 Task: Research Airbnb accommodation in Patzún, Guatemala from 6th December, 2023 to 10th December, 2023 for 6 adults, 2 children. Place can be entire room or shared room with 6 bedrooms having 6 beds and 6 bathrooms. Property type can be house. Amenities needed are: wifi, TV, free parkinig on premises, gym, breakfast.
Action: Mouse moved to (492, 60)
Screenshot: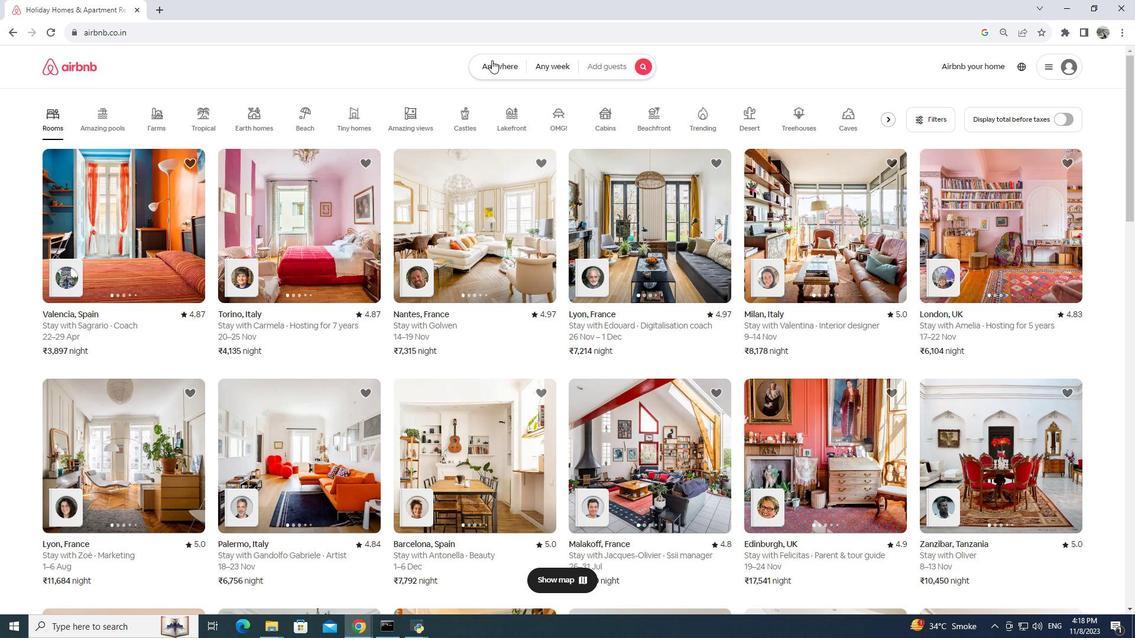 
Action: Mouse pressed left at (492, 60)
Screenshot: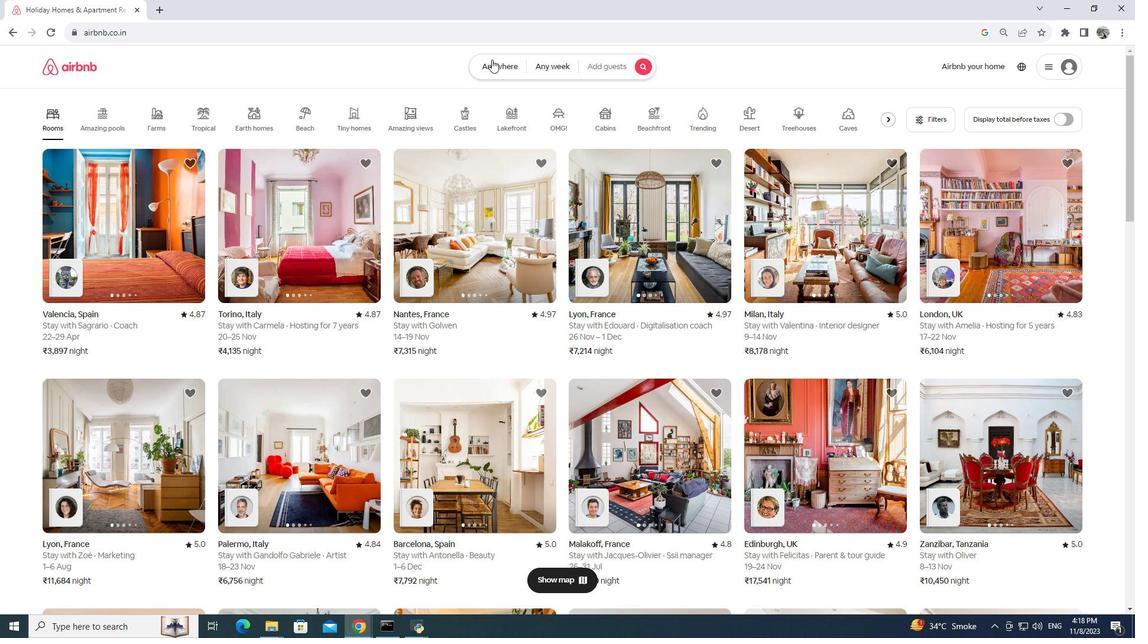 
Action: Mouse moved to (414, 109)
Screenshot: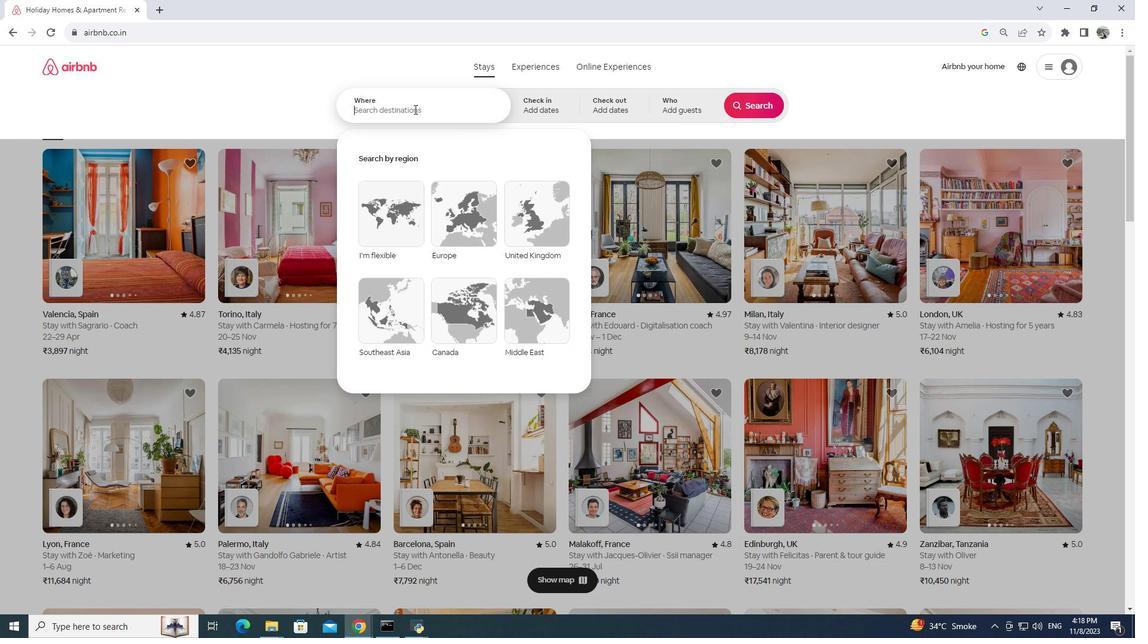 
Action: Mouse pressed left at (414, 109)
Screenshot: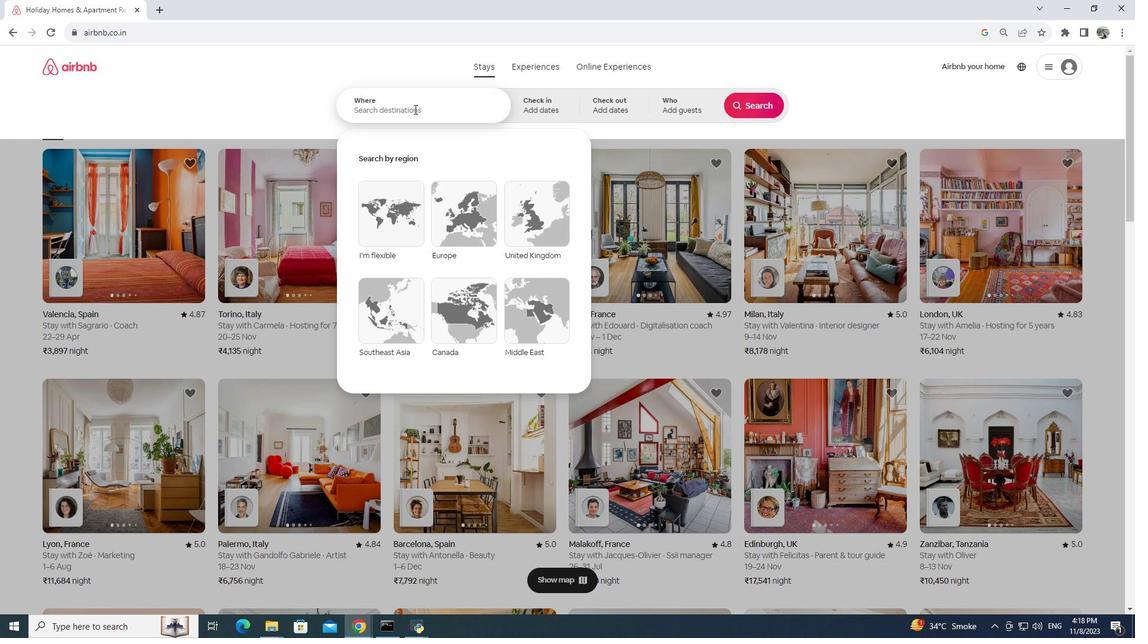 
Action: Key pressed patzun,<Key.space>guatemala
Screenshot: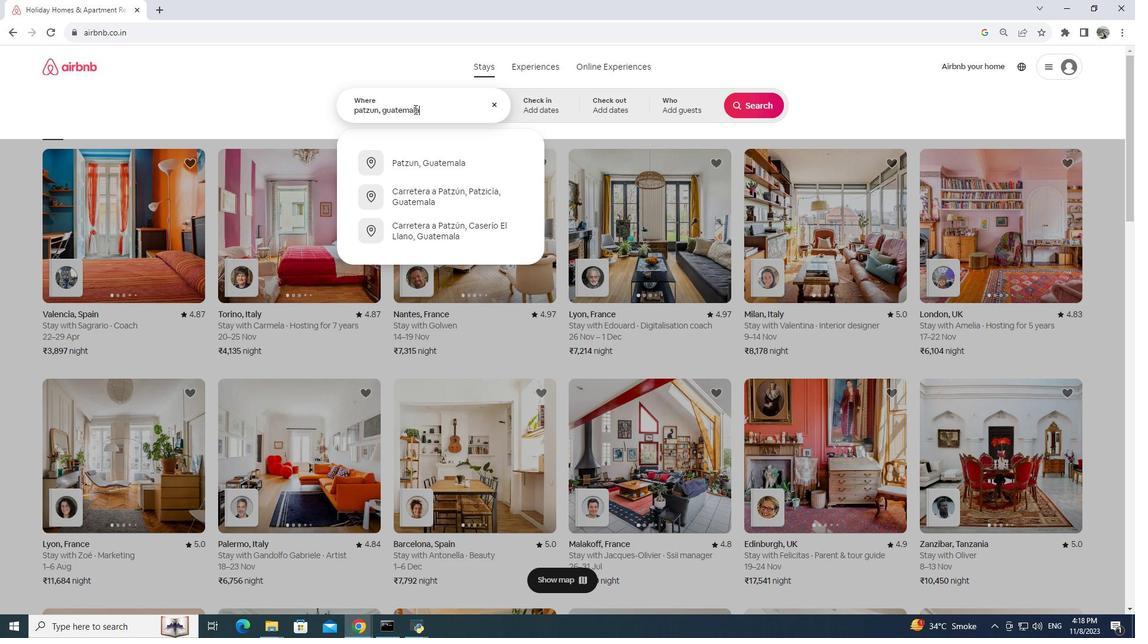 
Action: Mouse moved to (546, 107)
Screenshot: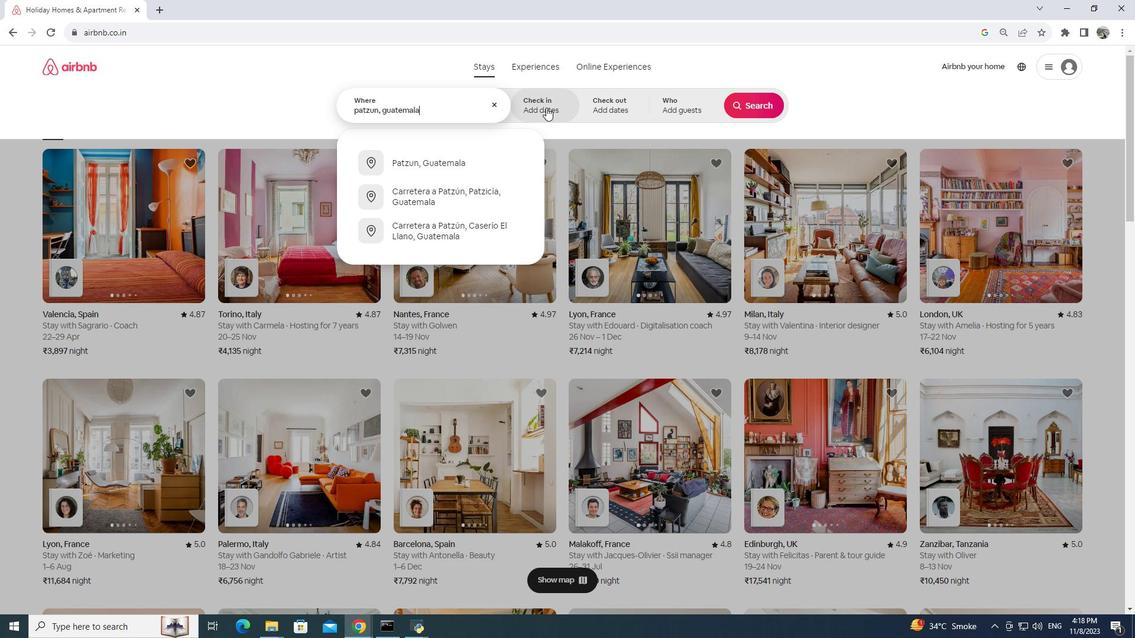 
Action: Mouse pressed left at (546, 107)
Screenshot: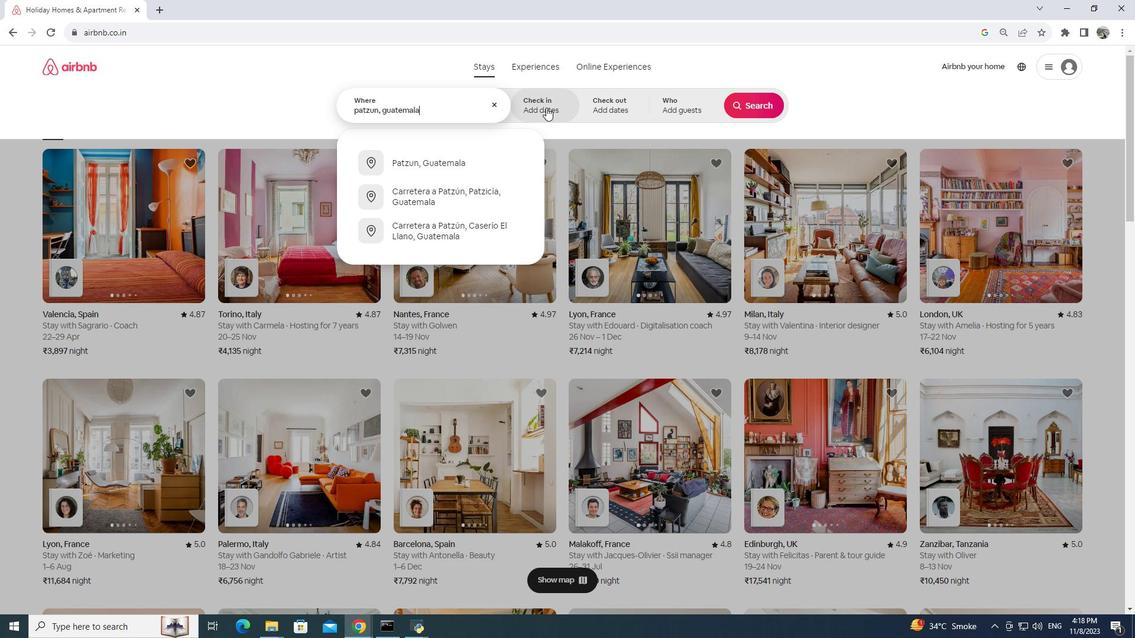
Action: Mouse moved to (661, 264)
Screenshot: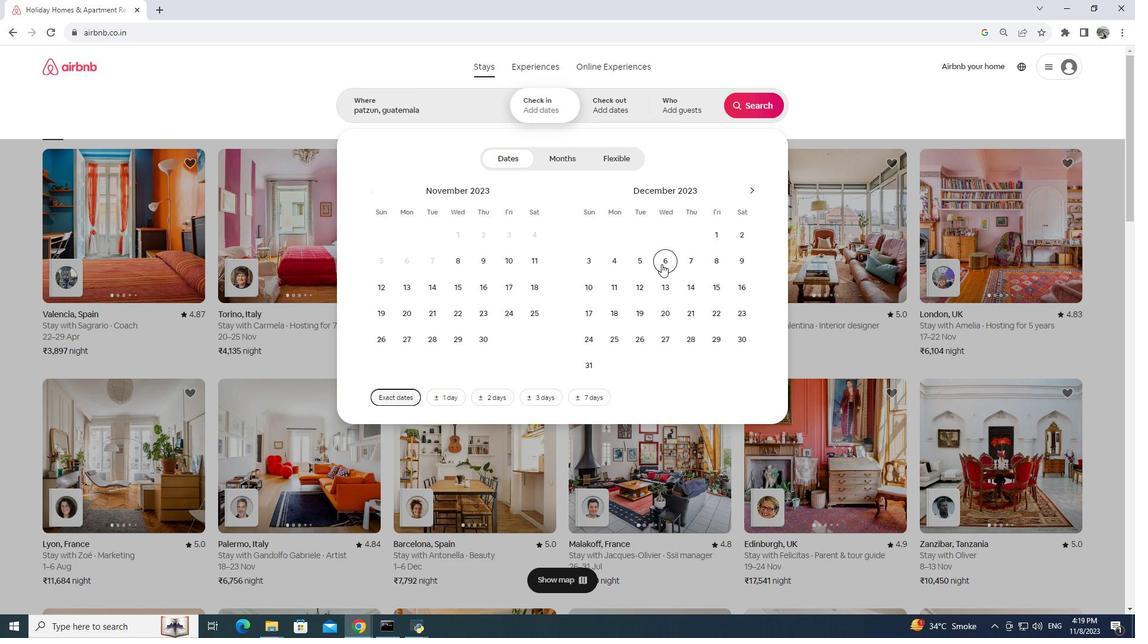 
Action: Mouse pressed left at (661, 264)
Screenshot: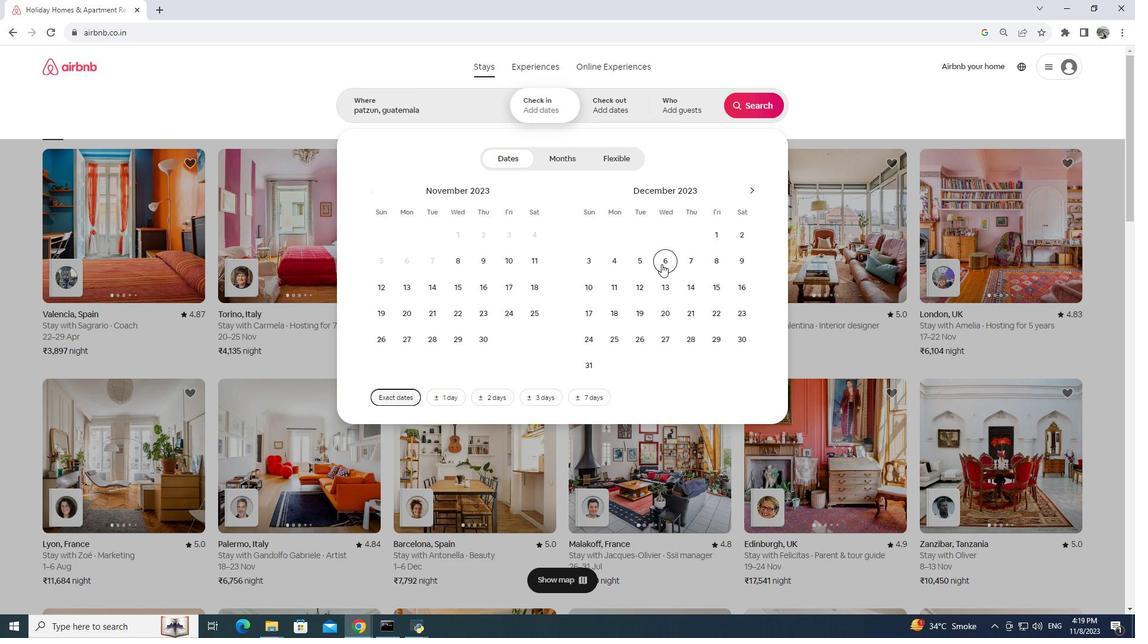 
Action: Mouse moved to (588, 291)
Screenshot: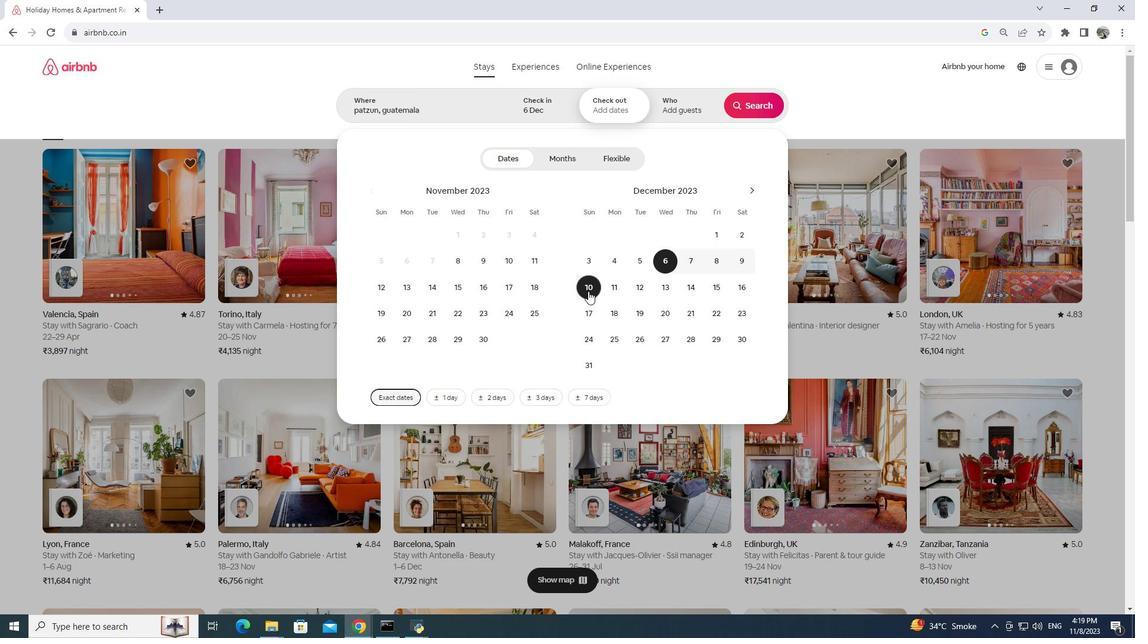 
Action: Mouse pressed left at (588, 291)
Screenshot: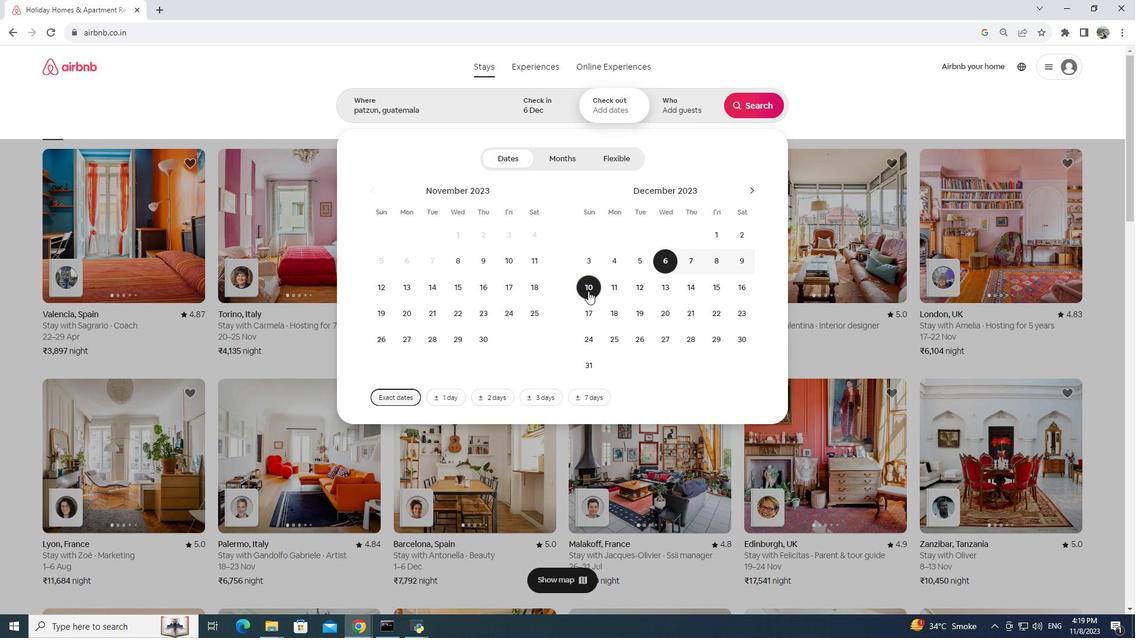 
Action: Mouse moved to (679, 97)
Screenshot: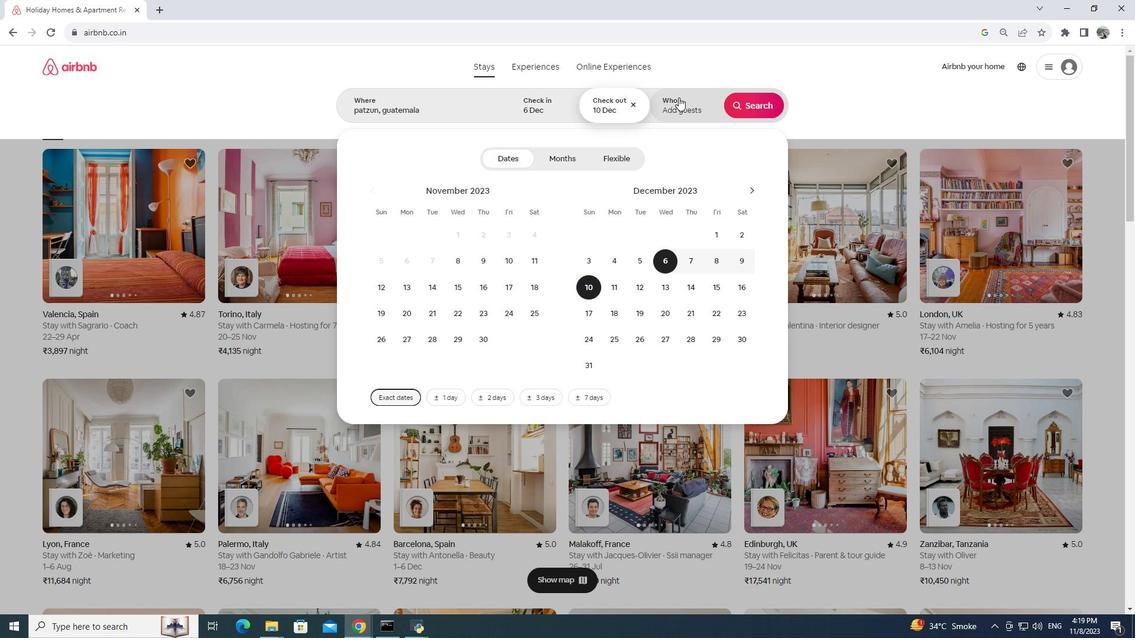 
Action: Mouse pressed left at (679, 97)
Screenshot: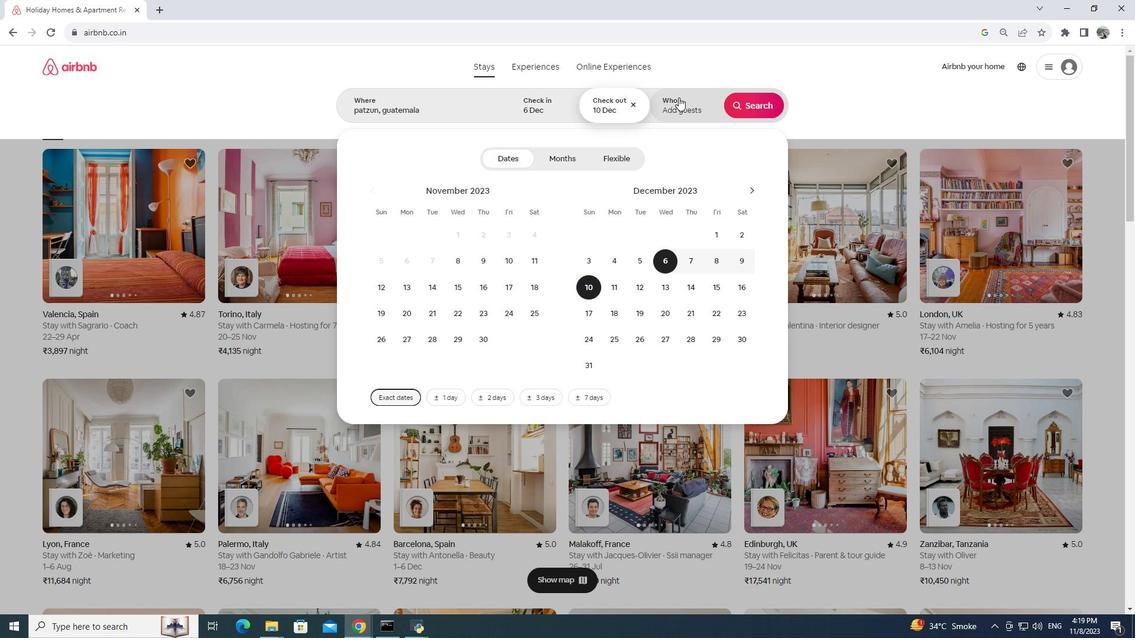 
Action: Mouse moved to (761, 161)
Screenshot: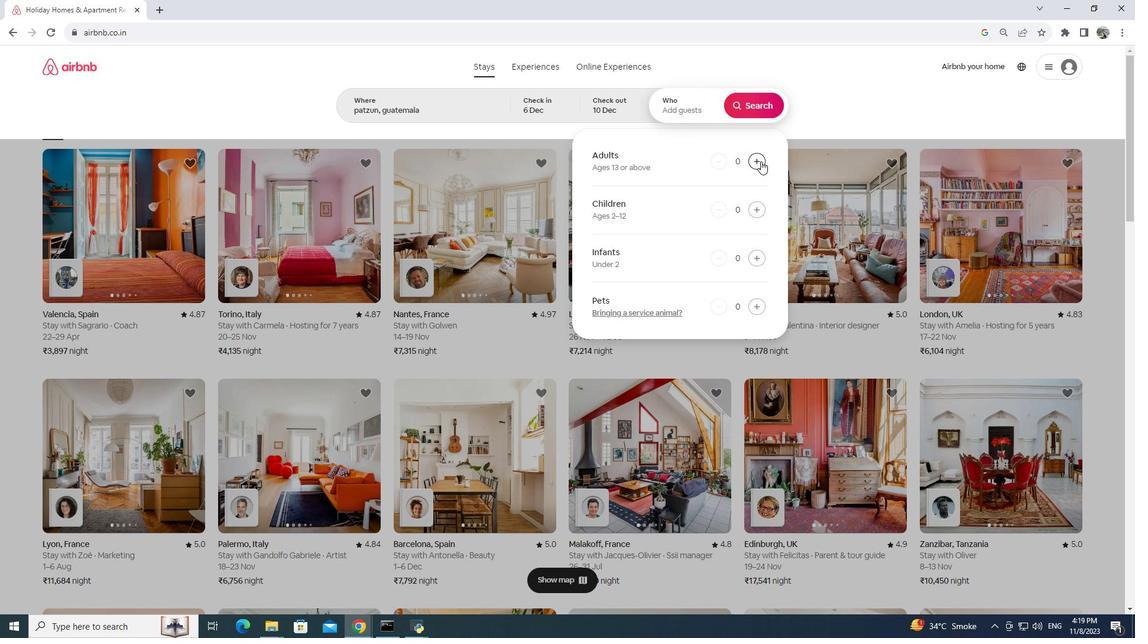 
Action: Mouse pressed left at (761, 161)
Screenshot: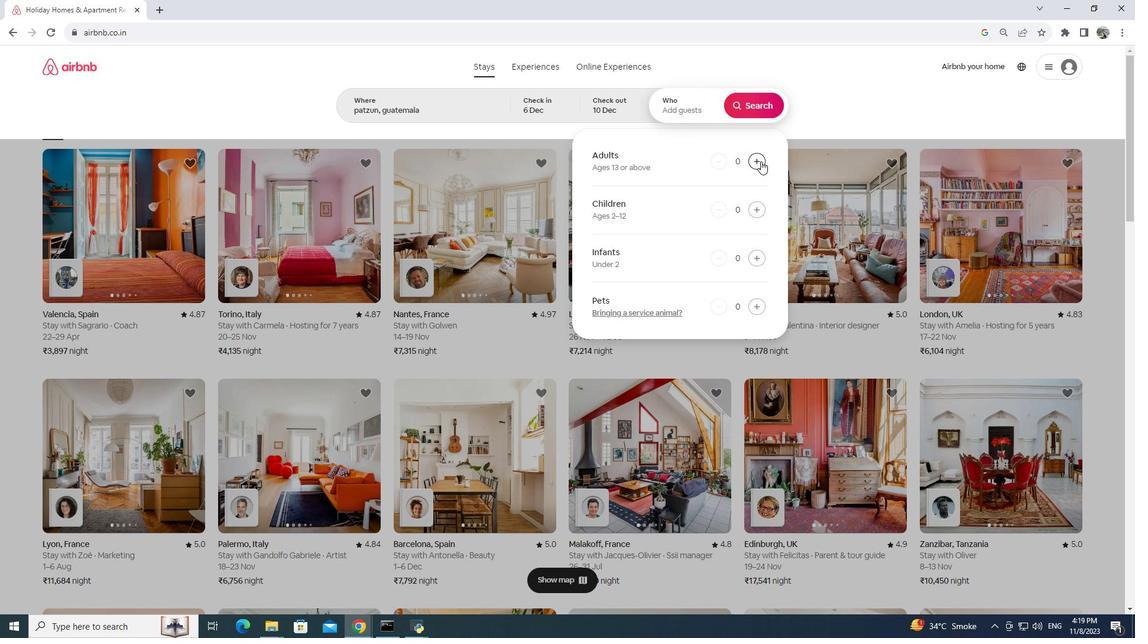 
Action: Mouse pressed left at (761, 161)
Screenshot: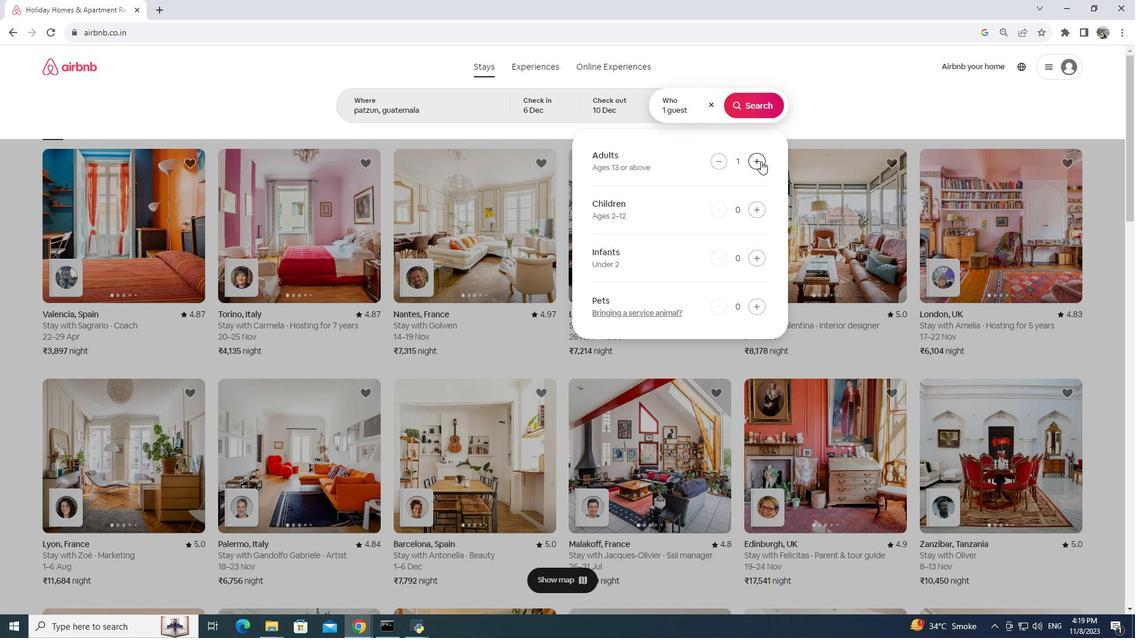 
Action: Mouse pressed left at (761, 161)
Screenshot: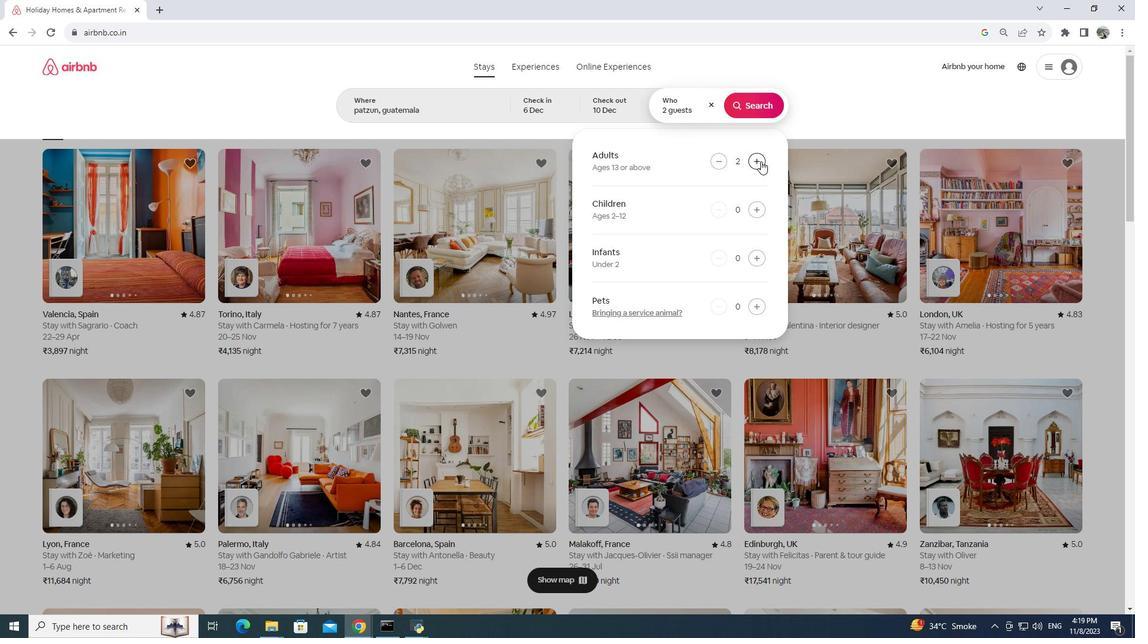 
Action: Mouse pressed left at (761, 161)
Screenshot: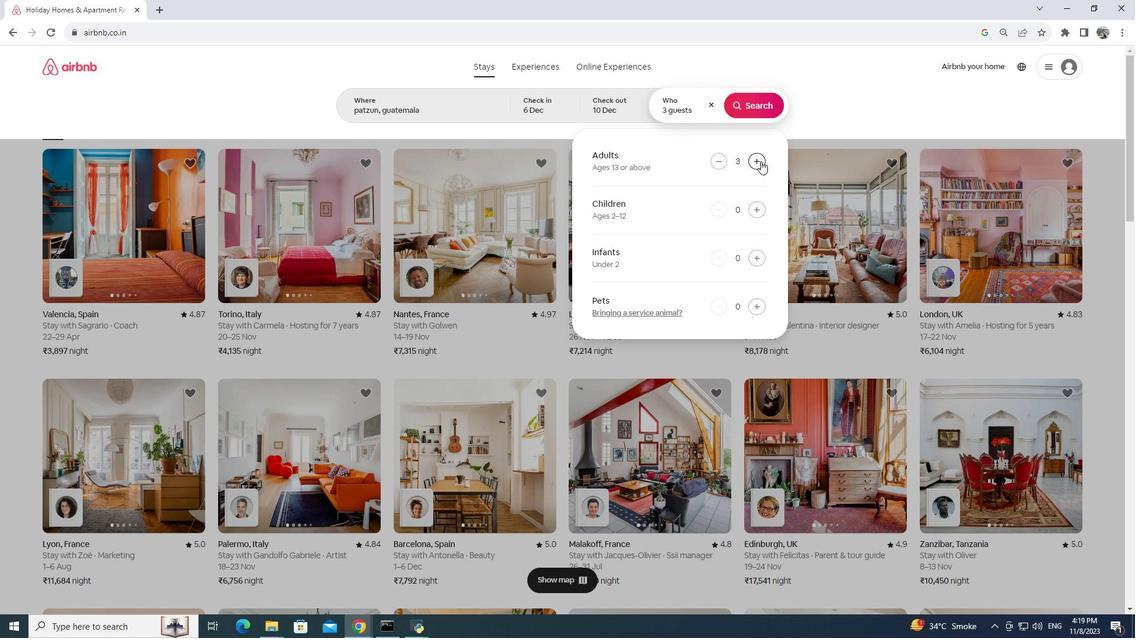 
Action: Mouse moved to (760, 160)
Screenshot: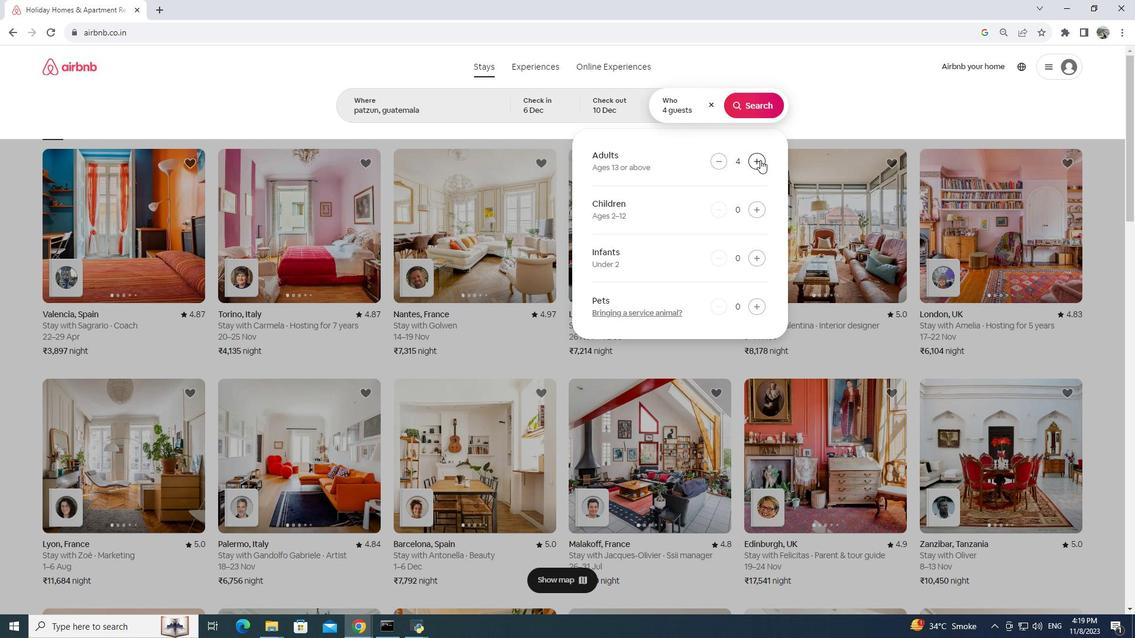 
Action: Mouse pressed left at (760, 160)
Screenshot: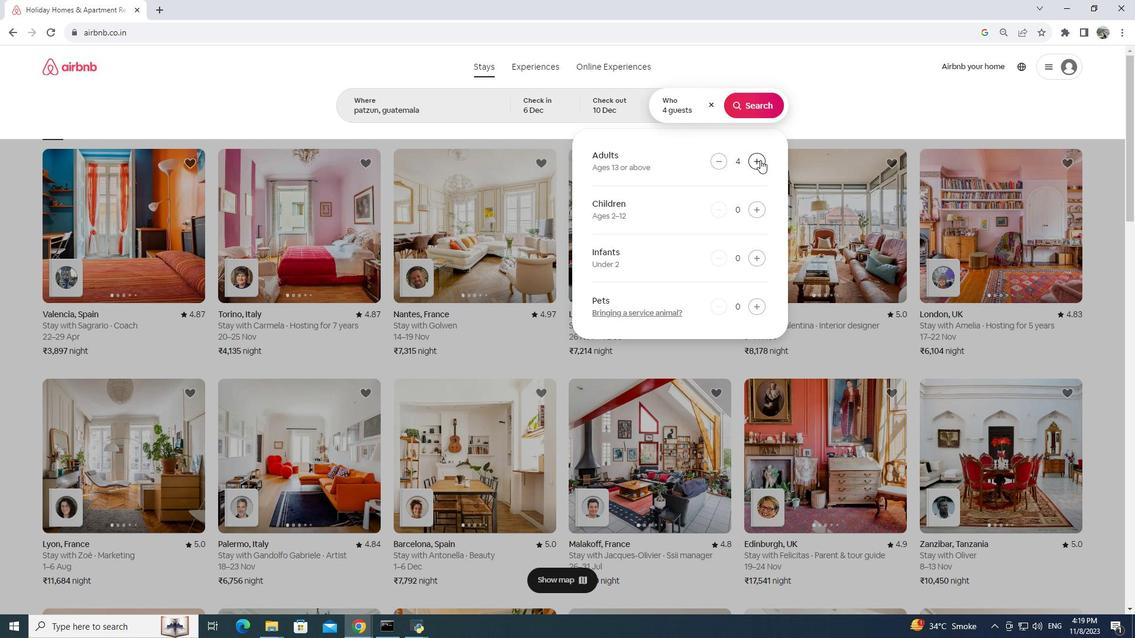 
Action: Mouse pressed left at (760, 160)
Screenshot: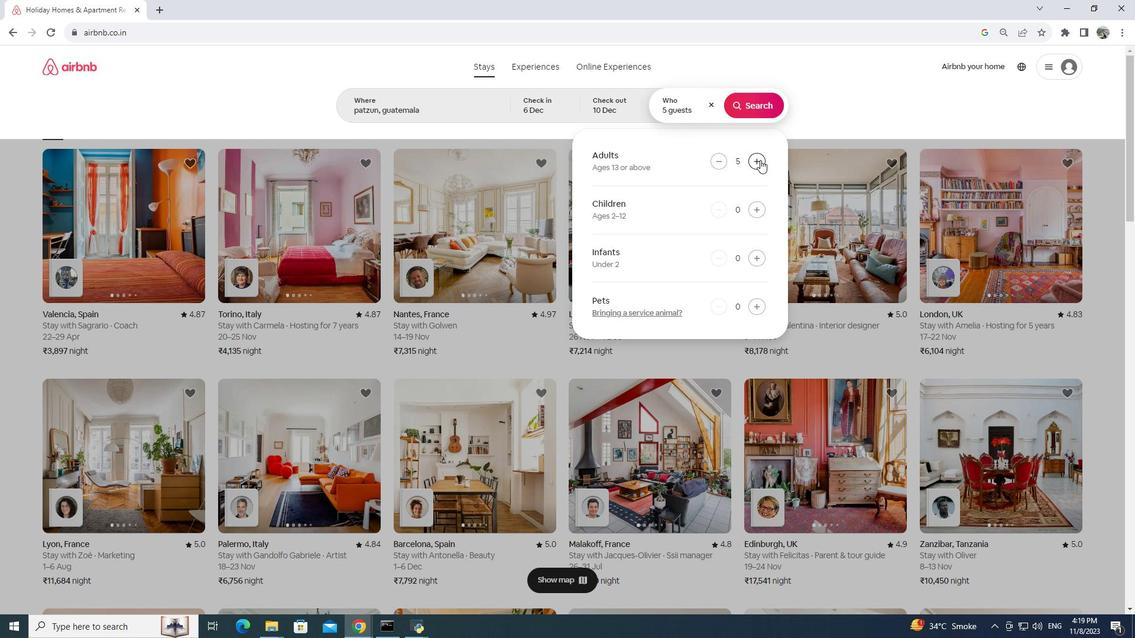 
Action: Mouse moved to (764, 203)
Screenshot: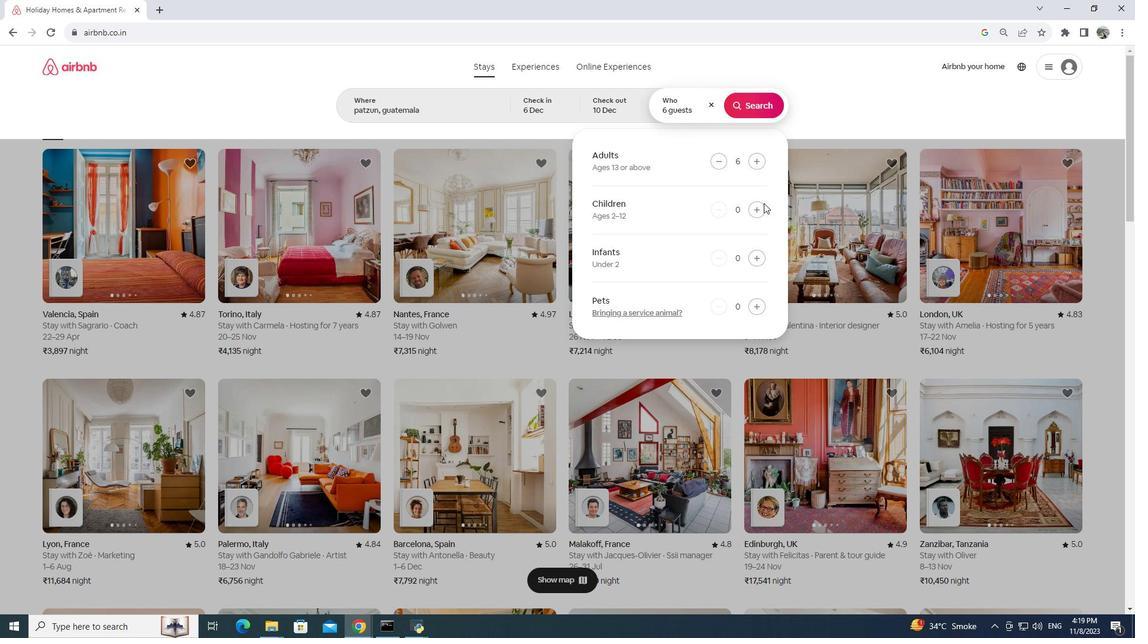 
Action: Mouse pressed left at (764, 203)
Screenshot: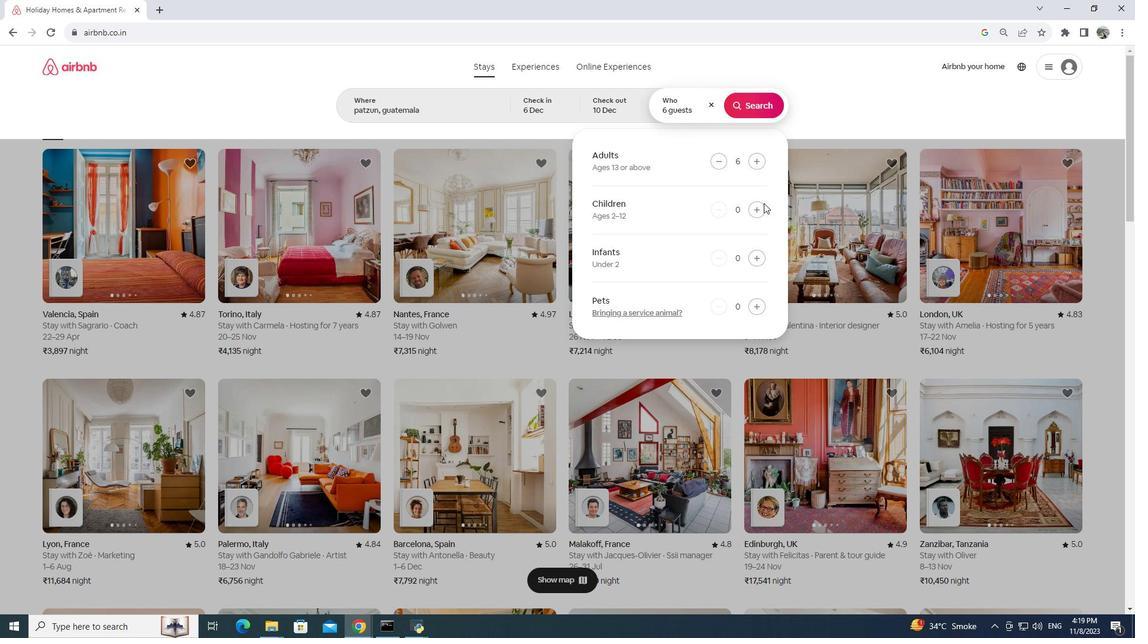 
Action: Mouse moved to (759, 204)
Screenshot: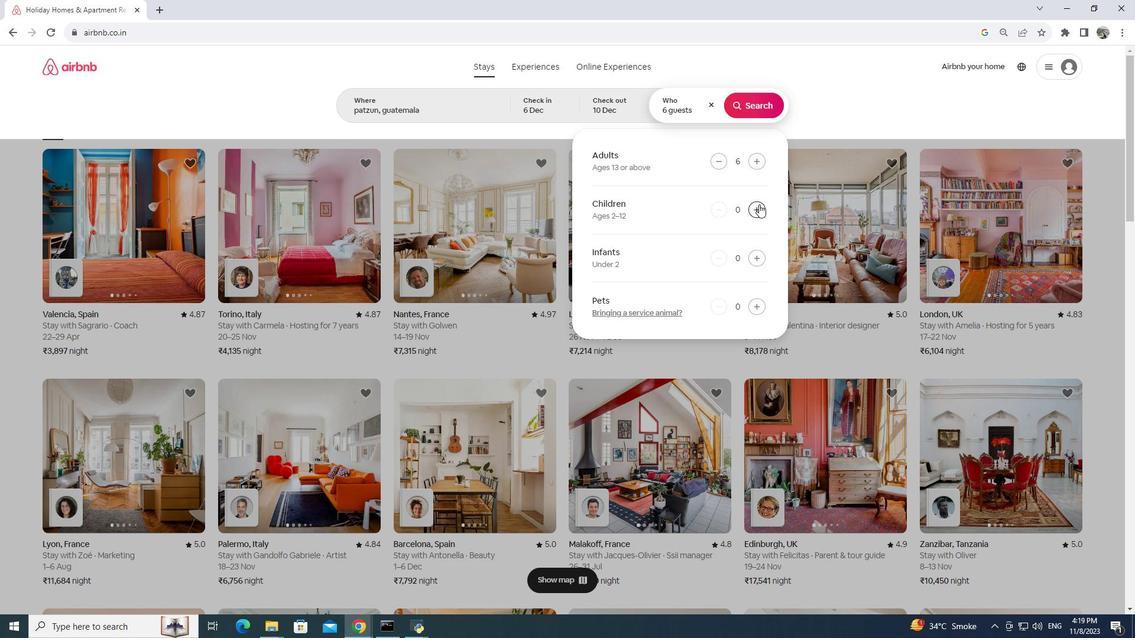 
Action: Mouse pressed left at (759, 204)
Screenshot: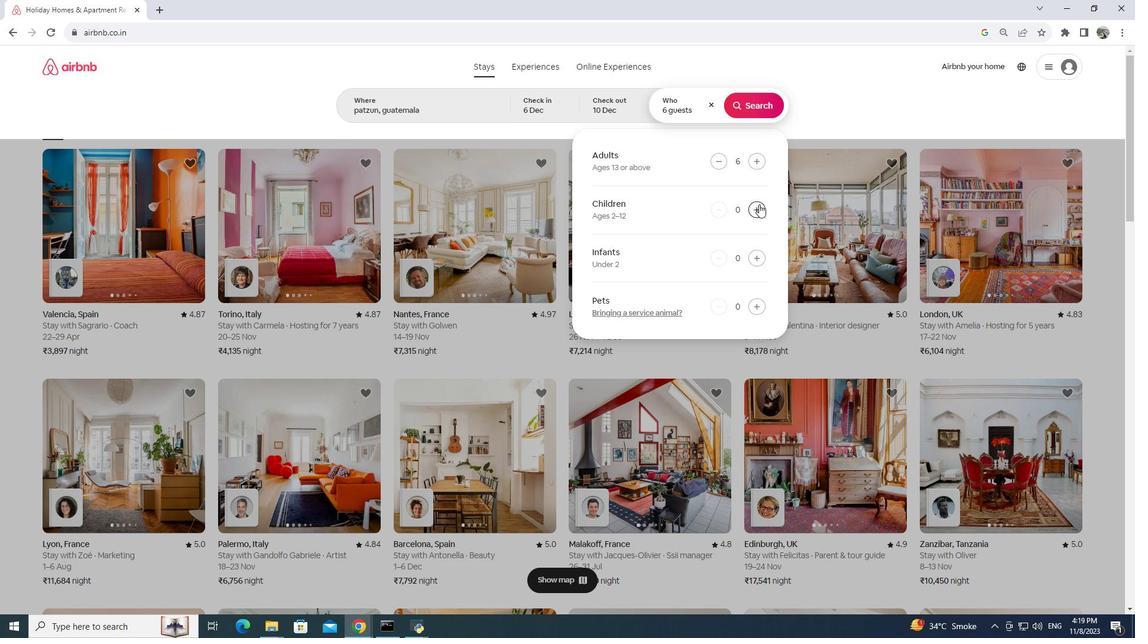 
Action: Mouse moved to (760, 205)
Screenshot: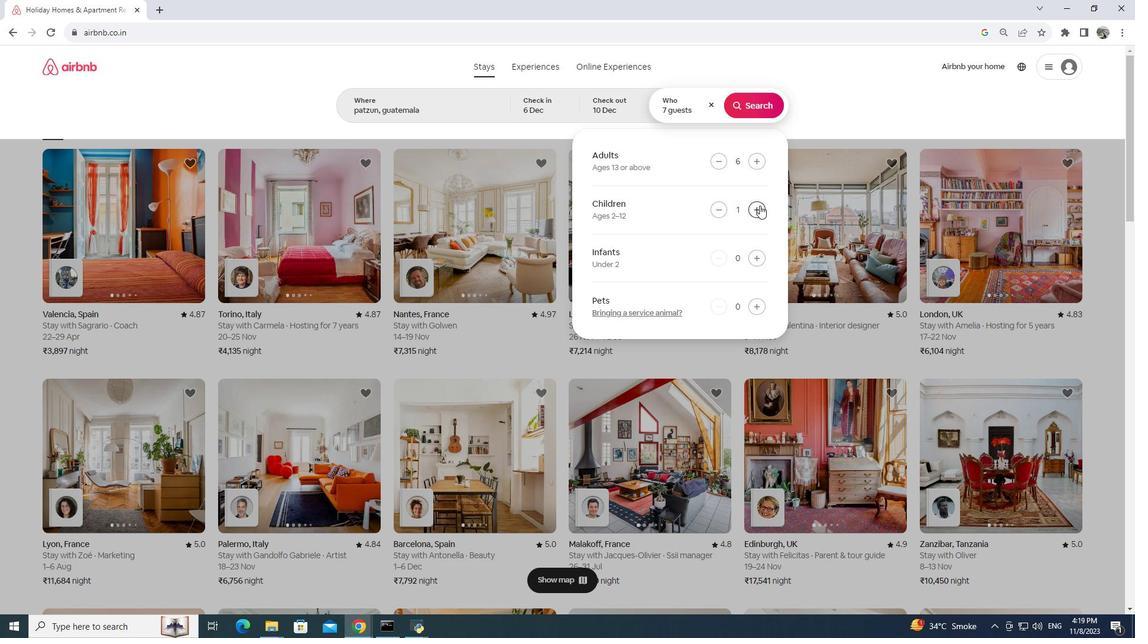 
Action: Mouse pressed left at (760, 205)
Screenshot: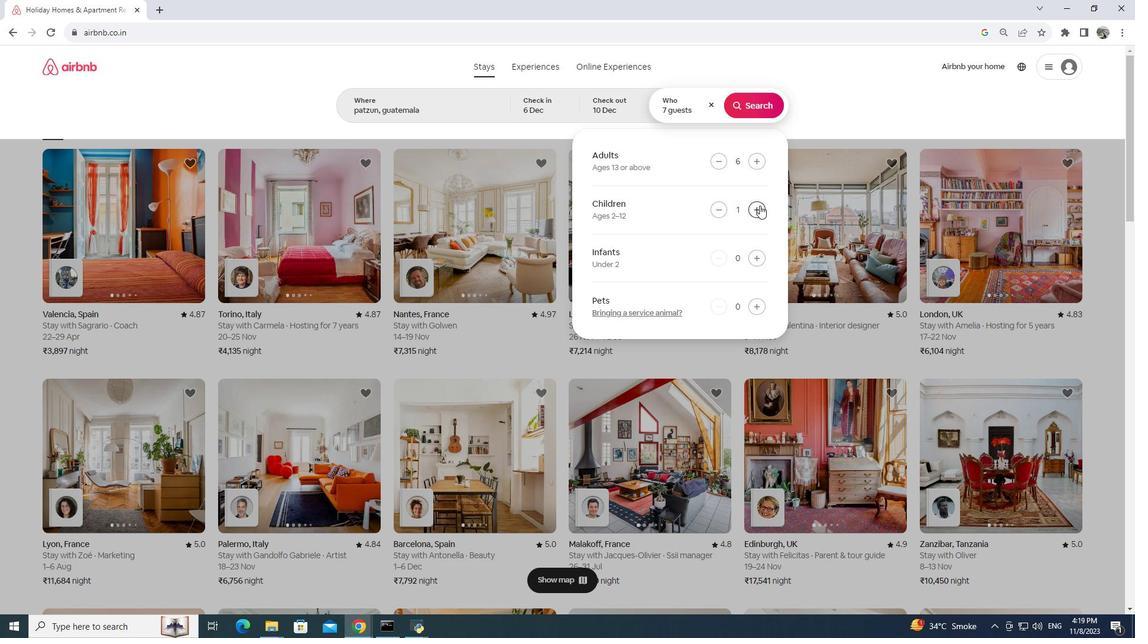 
Action: Mouse moved to (753, 105)
Screenshot: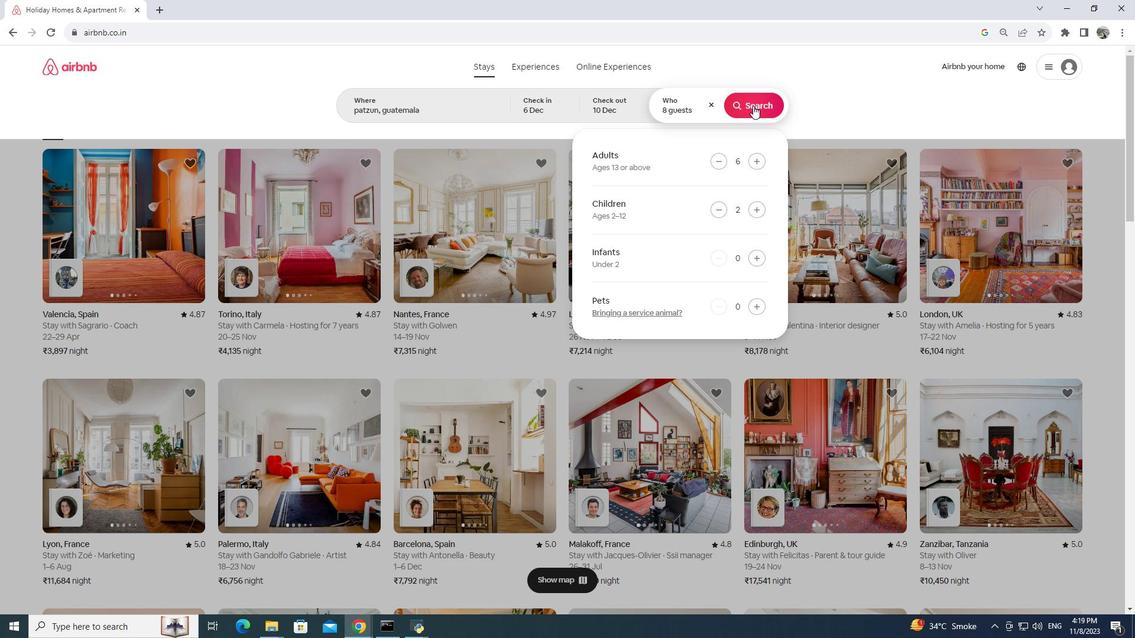 
Action: Mouse pressed left at (753, 105)
Screenshot: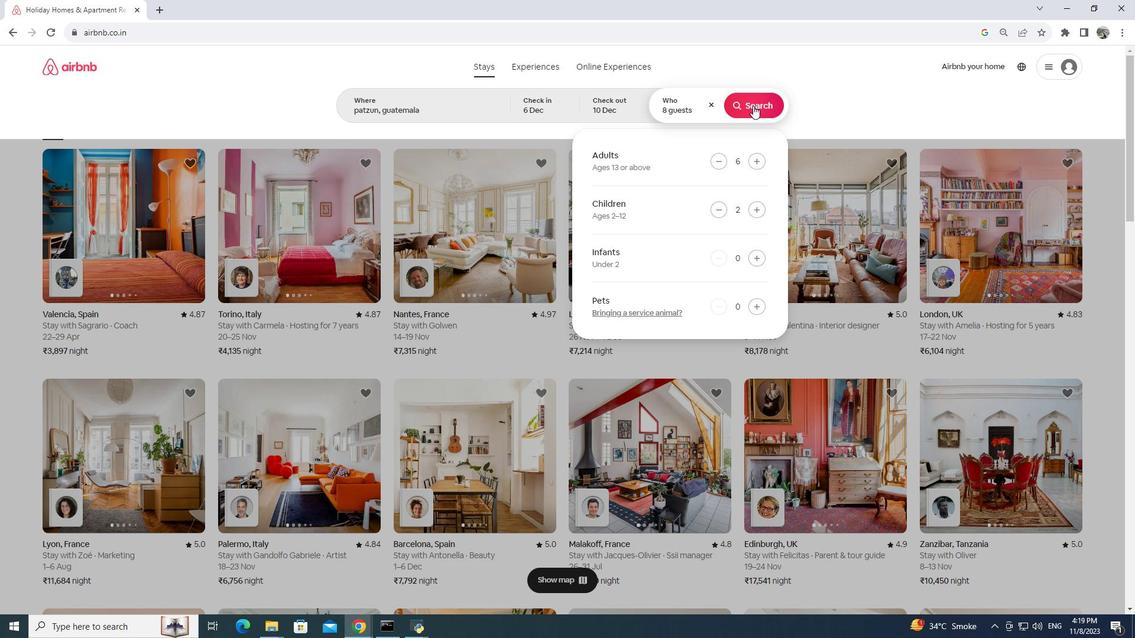 
Action: Mouse moved to (968, 104)
Screenshot: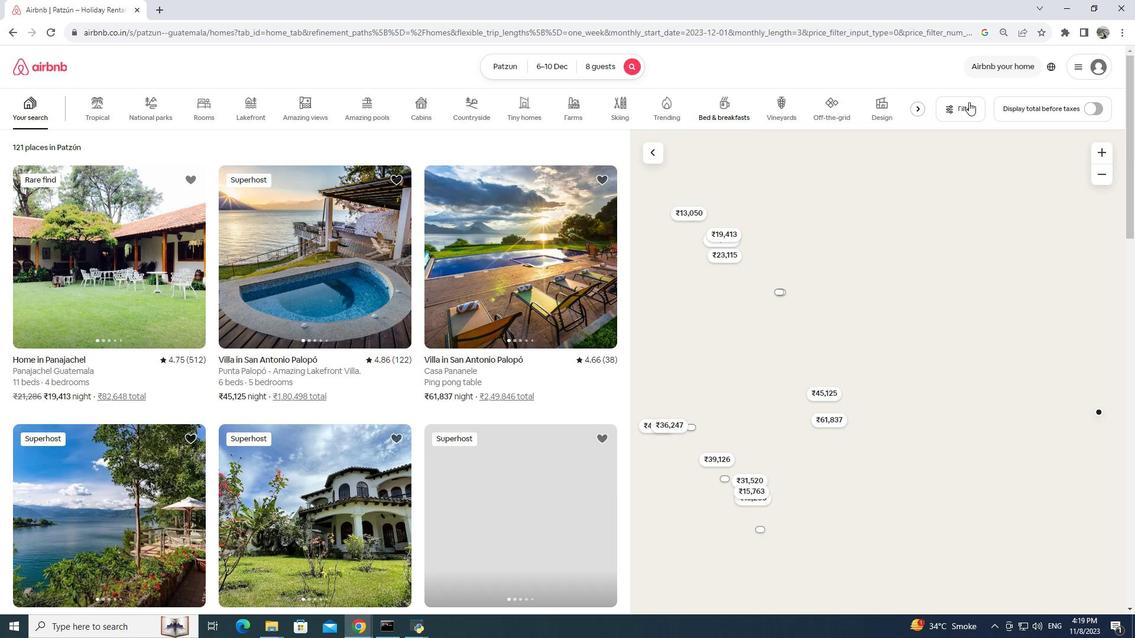 
Action: Mouse pressed left at (968, 104)
Screenshot: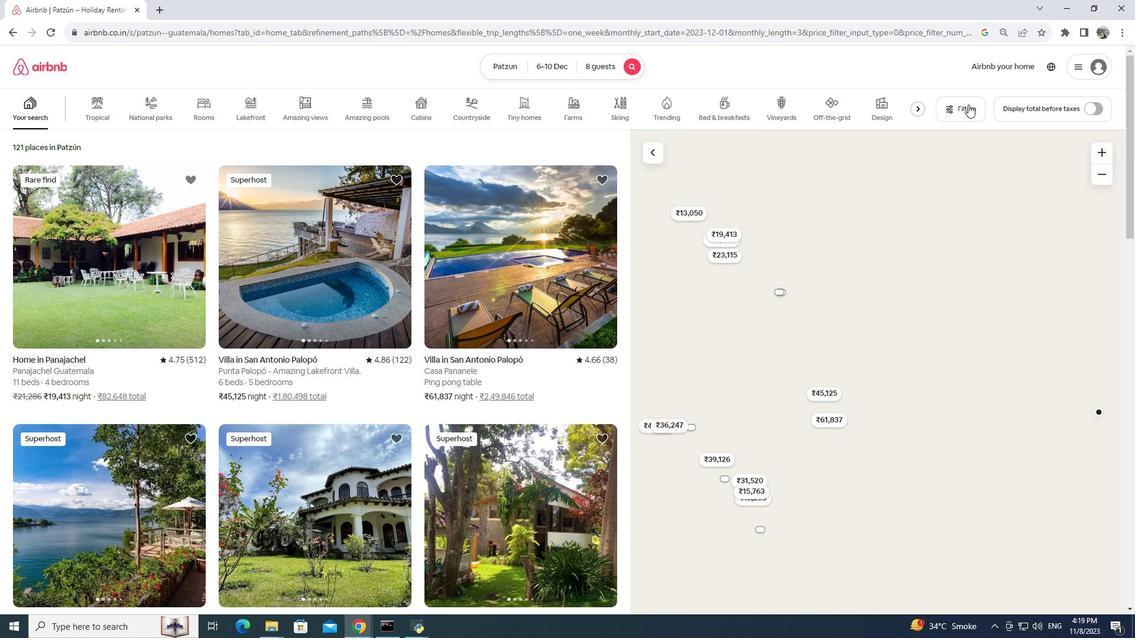 
Action: Mouse moved to (955, 107)
Screenshot: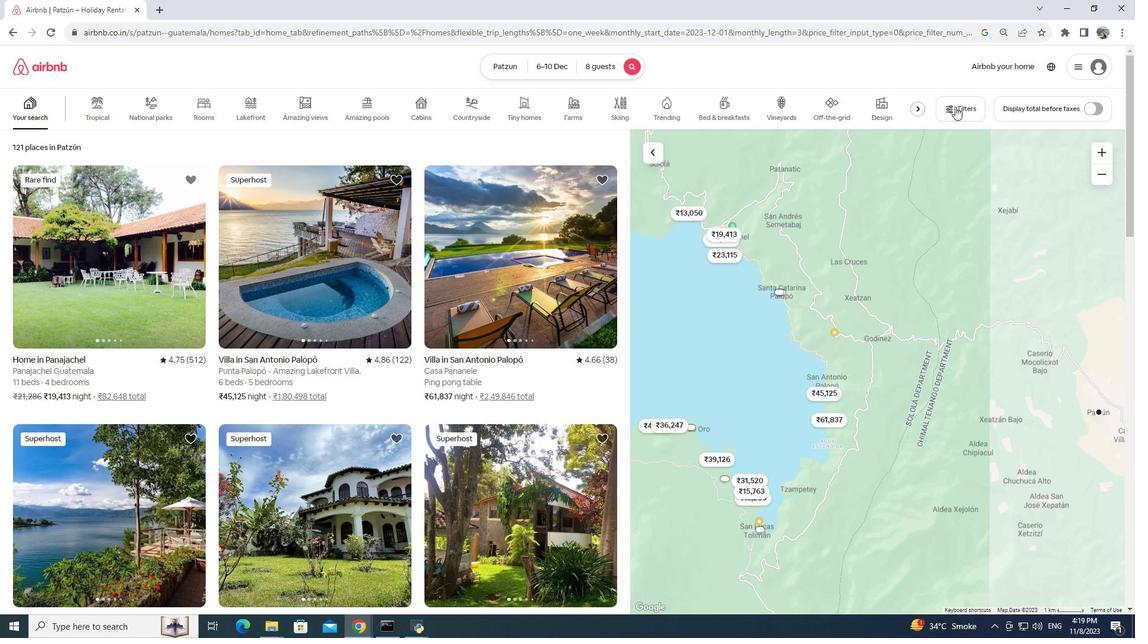 
Action: Mouse pressed left at (955, 107)
Screenshot: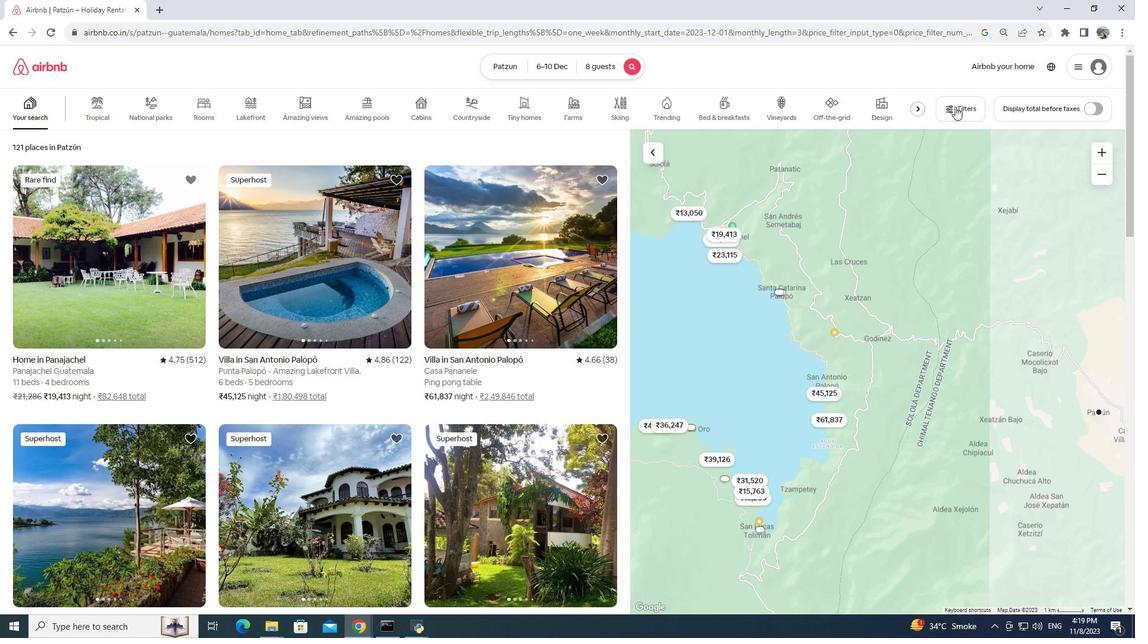 
Action: Mouse moved to (621, 440)
Screenshot: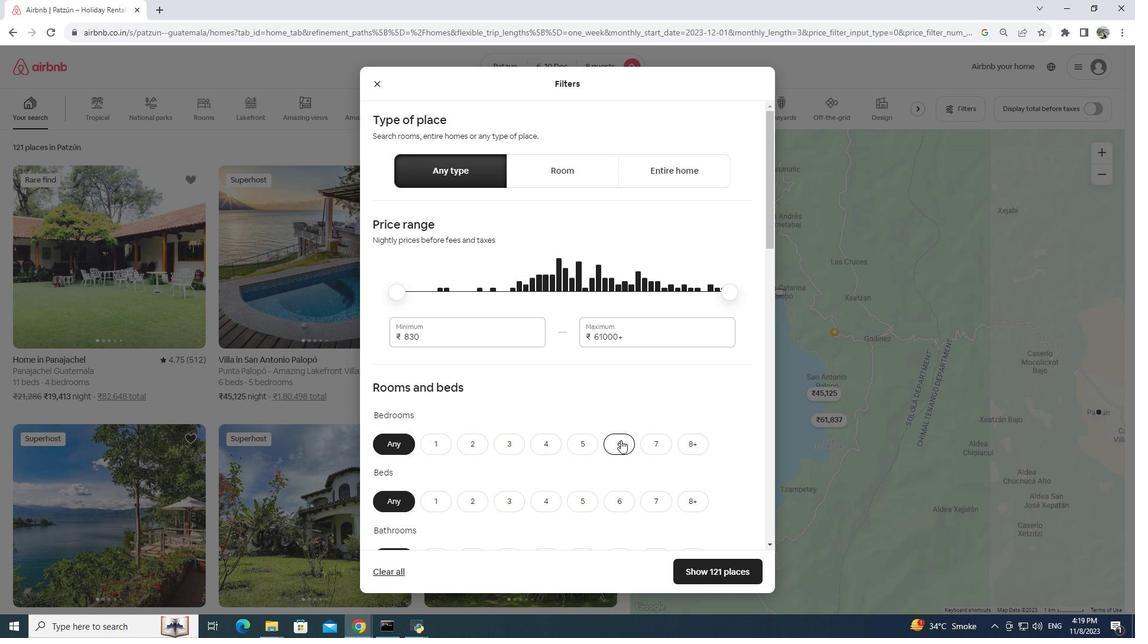 
Action: Mouse pressed left at (621, 440)
Screenshot: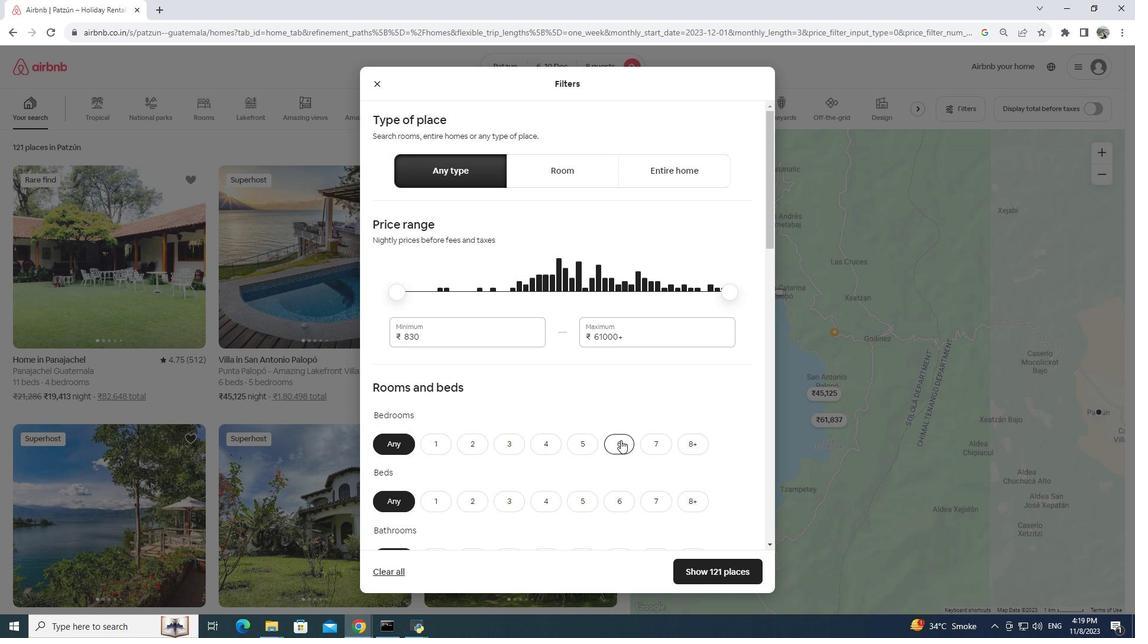 
Action: Mouse moved to (625, 434)
Screenshot: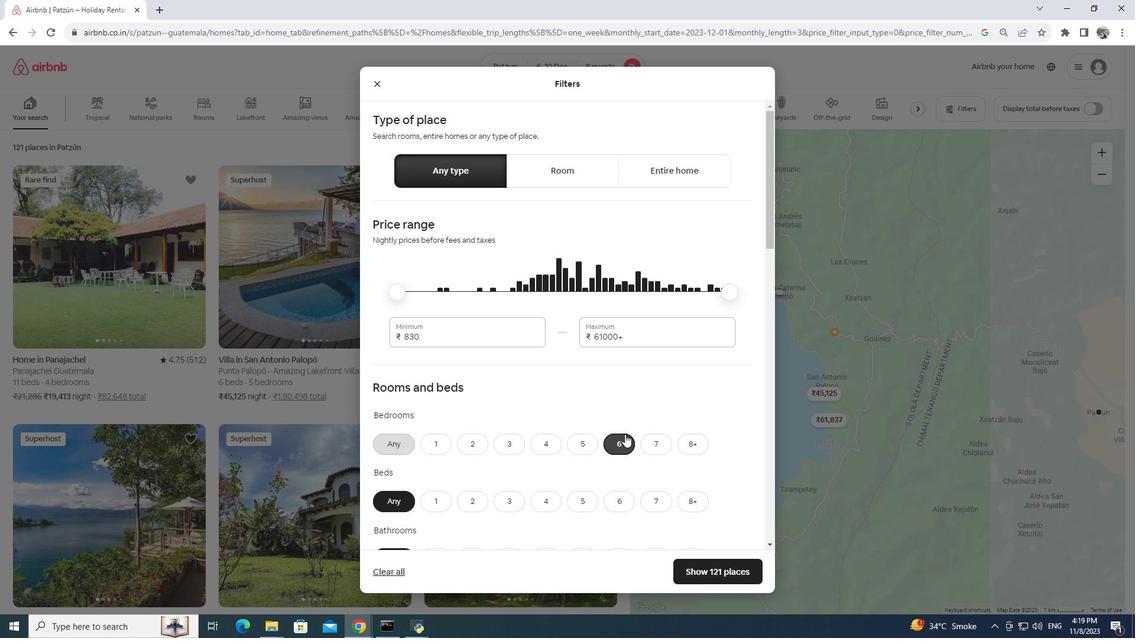 
Action: Mouse scrolled (625, 434) with delta (0, 0)
Screenshot: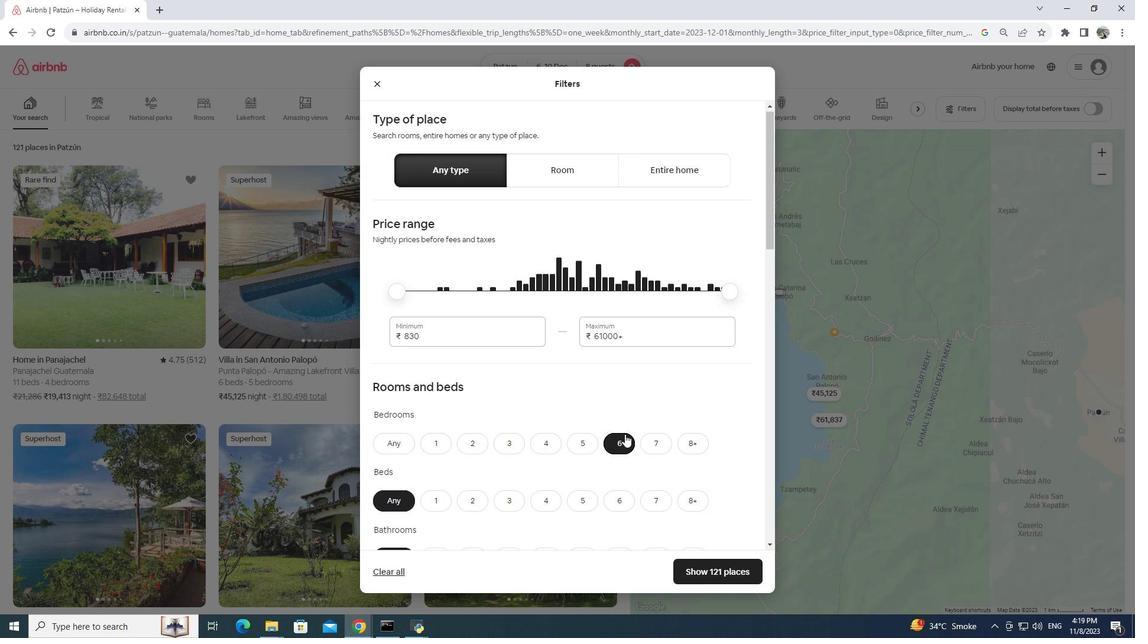 
Action: Mouse scrolled (625, 434) with delta (0, 0)
Screenshot: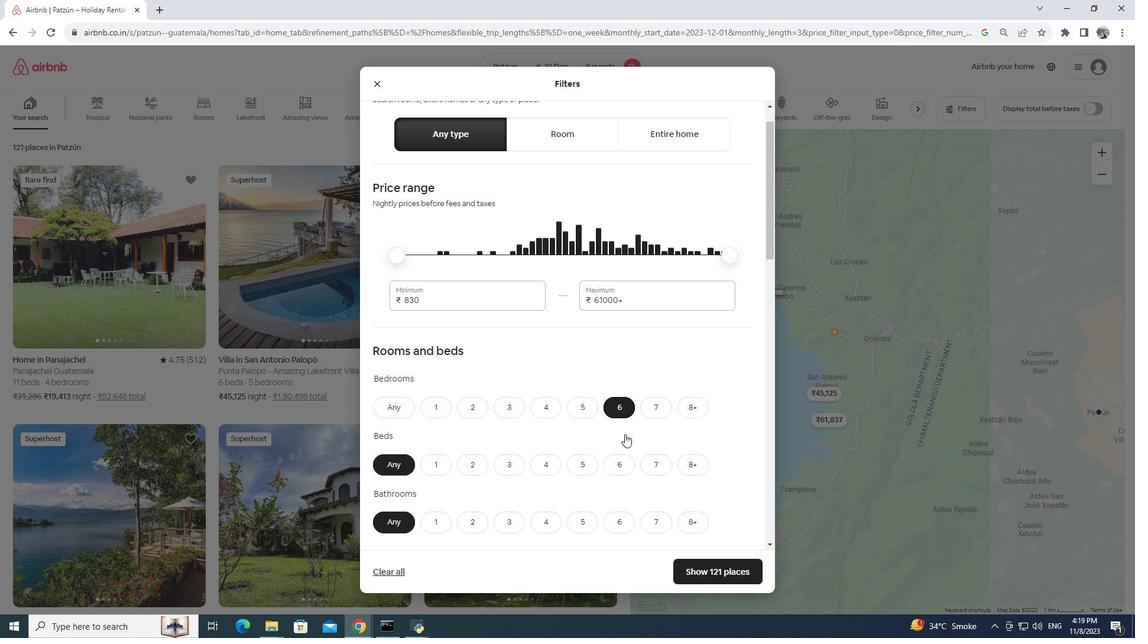 
Action: Mouse scrolled (625, 434) with delta (0, 0)
Screenshot: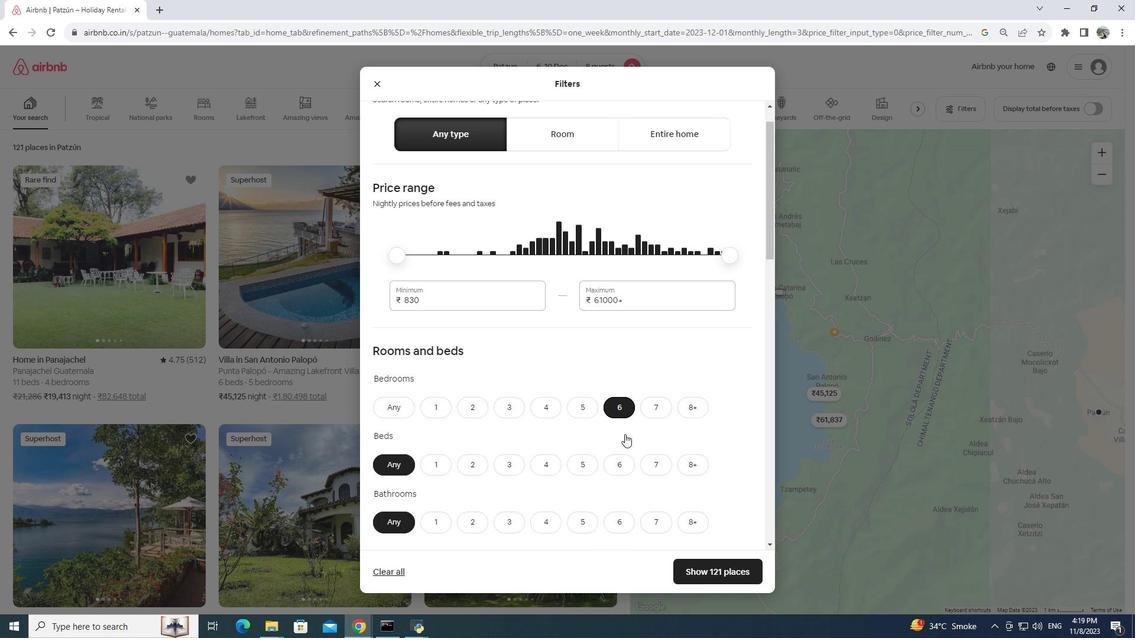 
Action: Mouse scrolled (625, 434) with delta (0, 0)
Screenshot: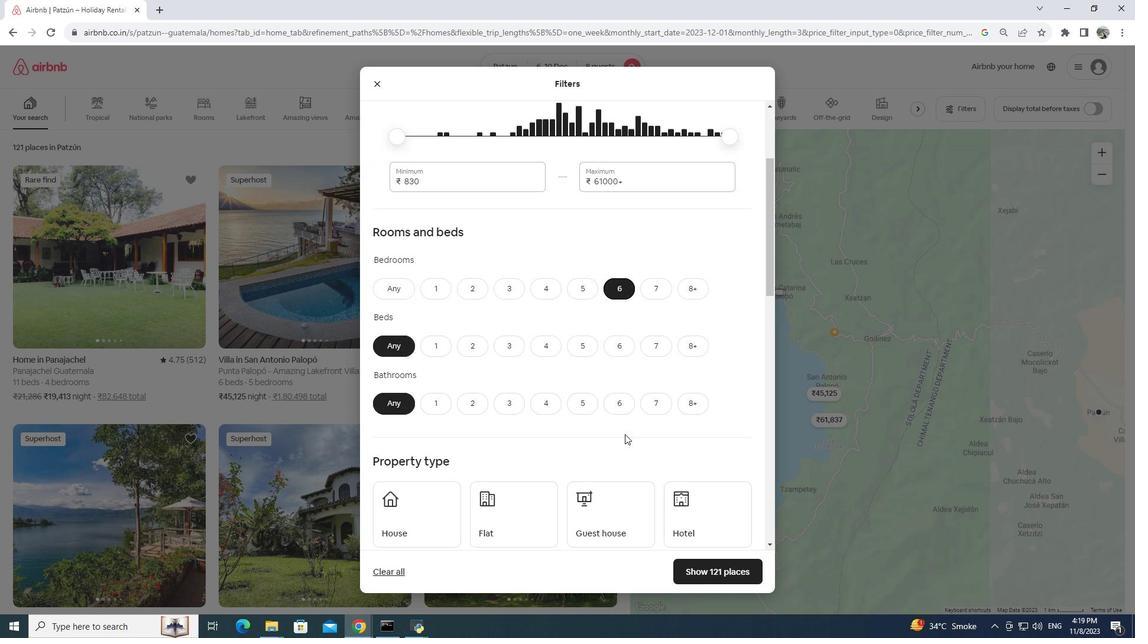 
Action: Mouse moved to (619, 263)
Screenshot: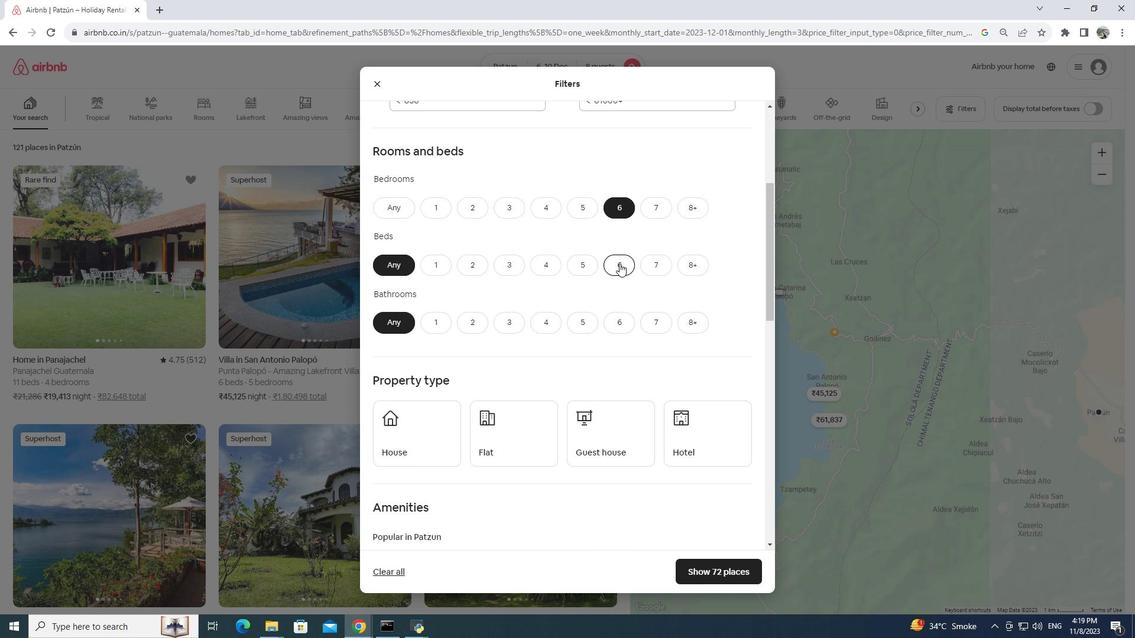 
Action: Mouse pressed left at (619, 263)
Screenshot: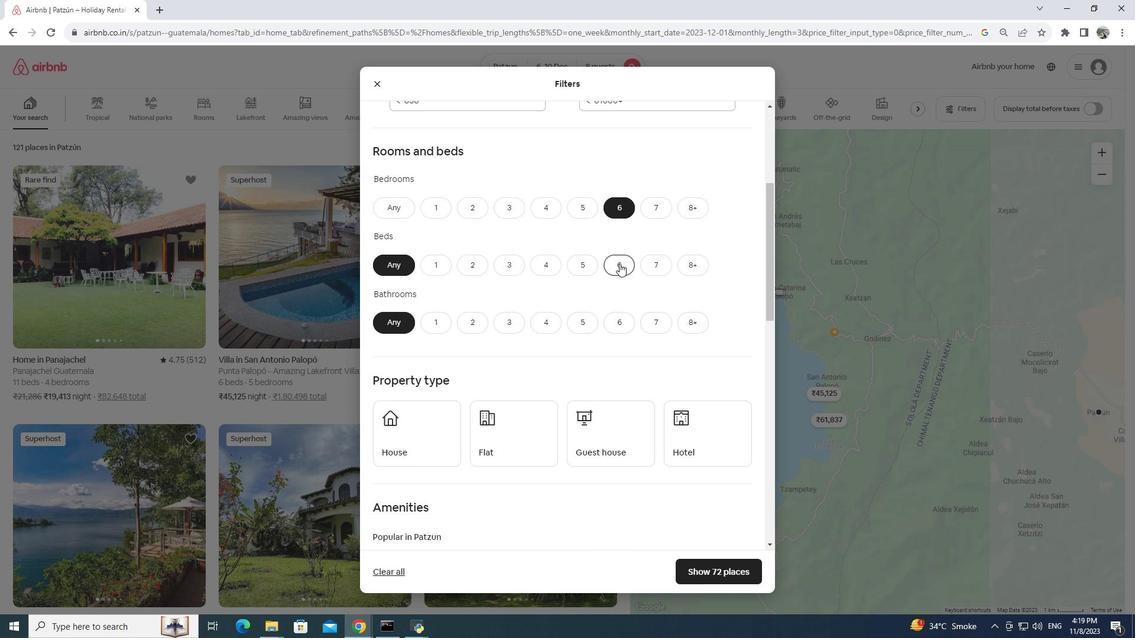 
Action: Mouse moved to (616, 321)
Screenshot: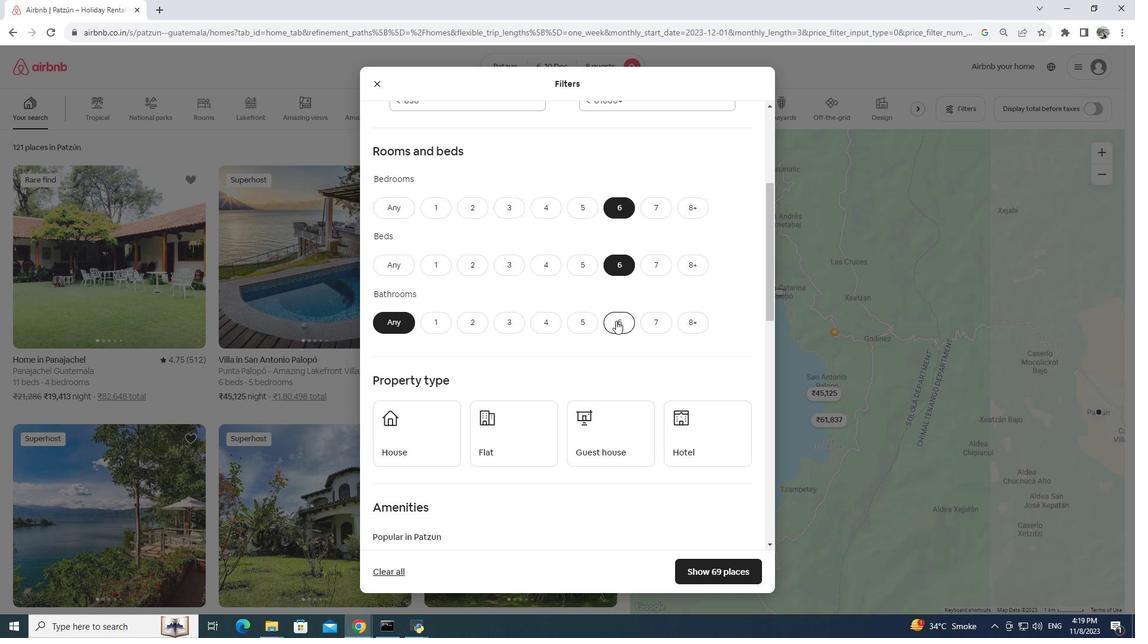 
Action: Mouse pressed left at (616, 321)
Screenshot: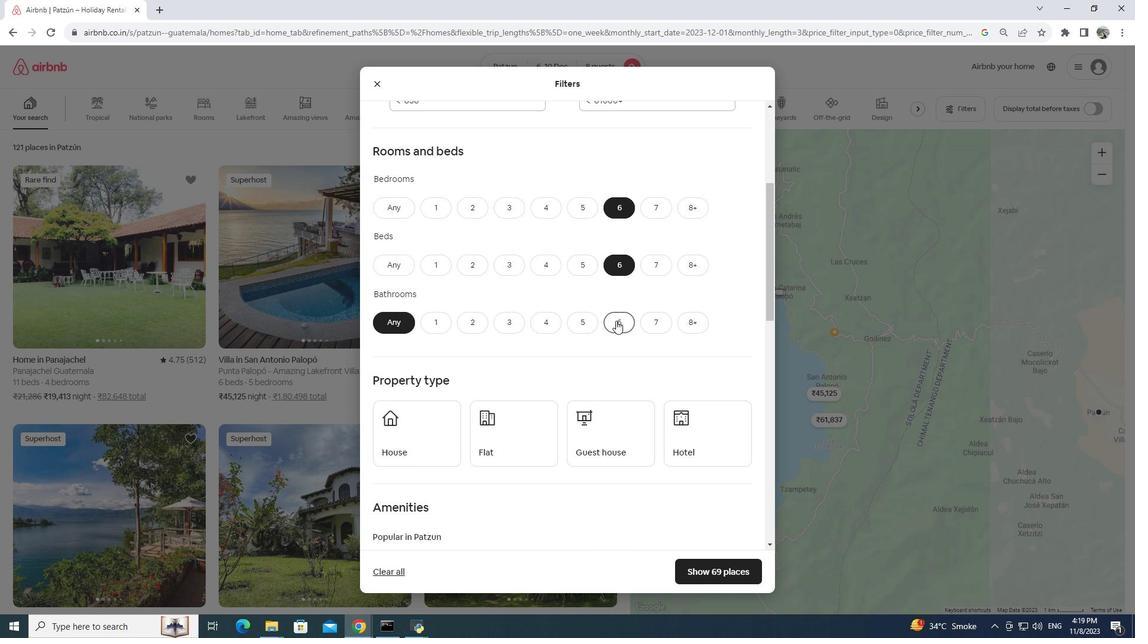 
Action: Mouse moved to (618, 318)
Screenshot: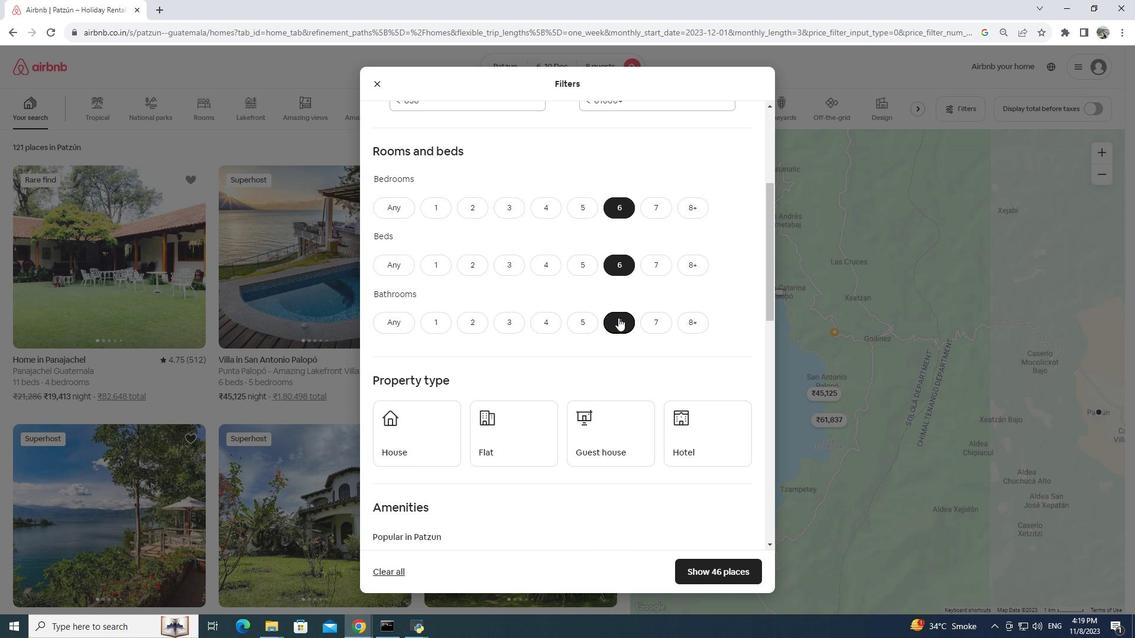 
Action: Mouse scrolled (618, 317) with delta (0, 0)
Screenshot: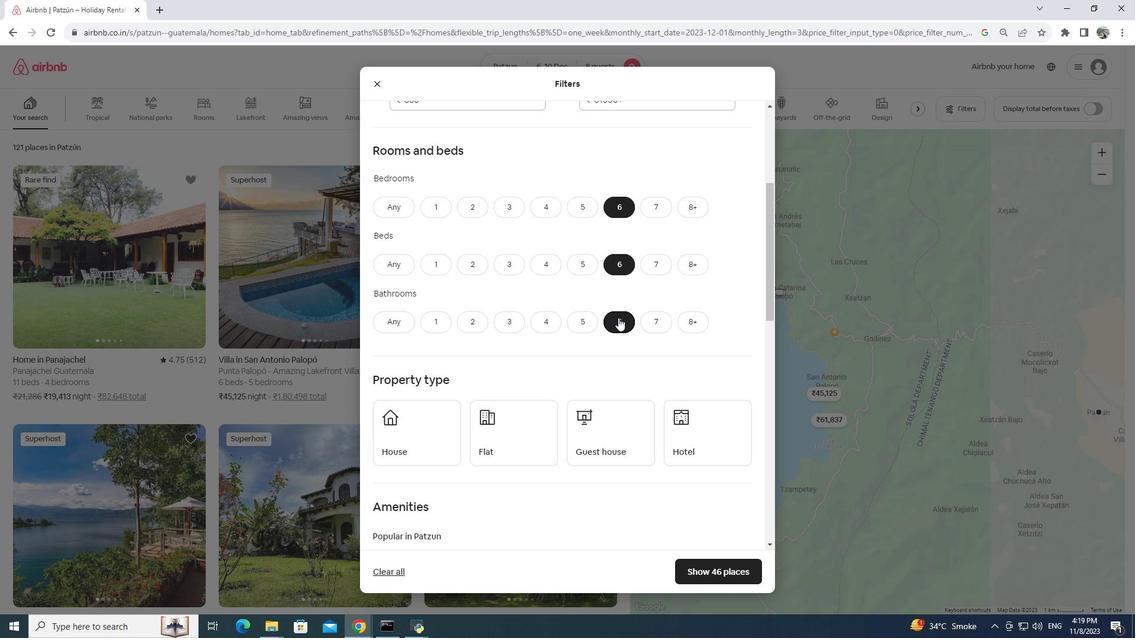 
Action: Mouse scrolled (618, 317) with delta (0, 0)
Screenshot: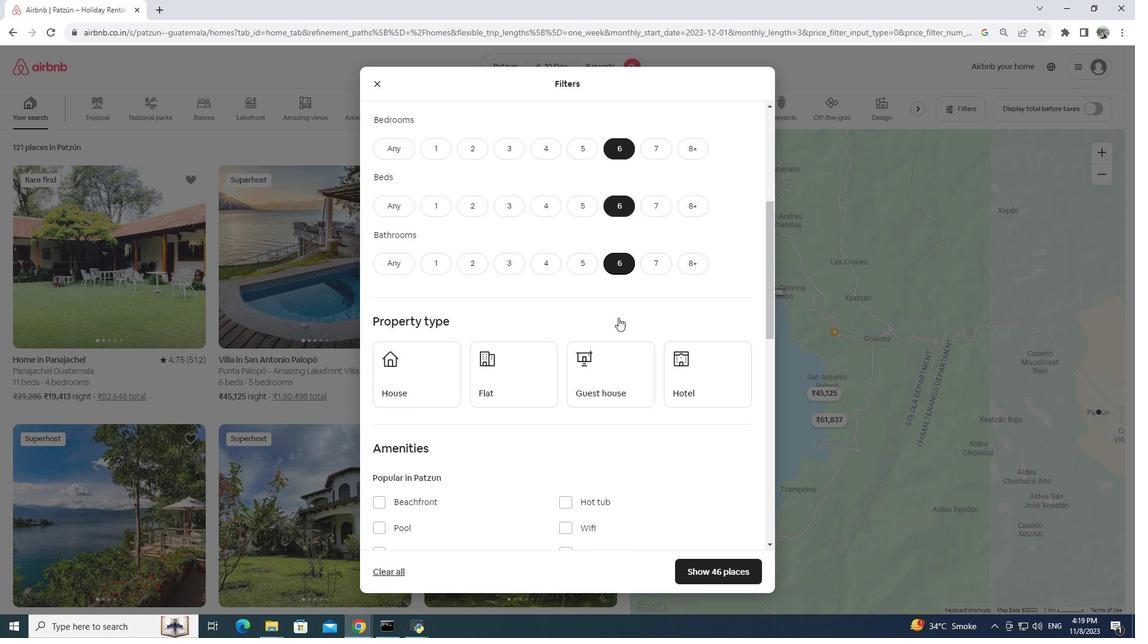 
Action: Mouse moved to (618, 313)
Screenshot: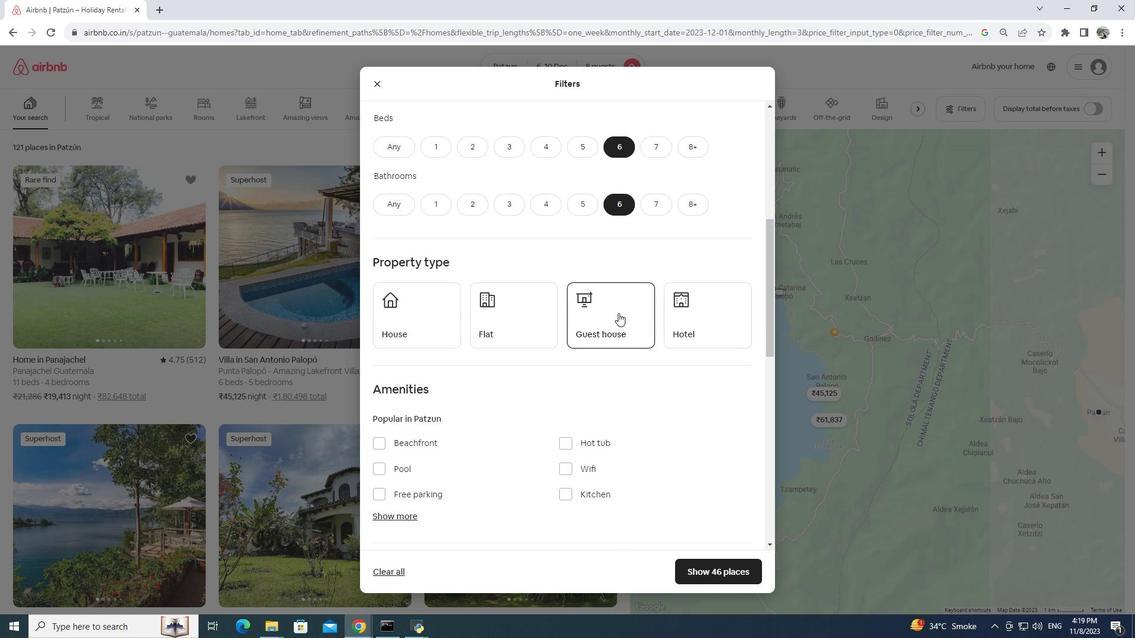 
Action: Mouse scrolled (618, 312) with delta (0, 0)
Screenshot: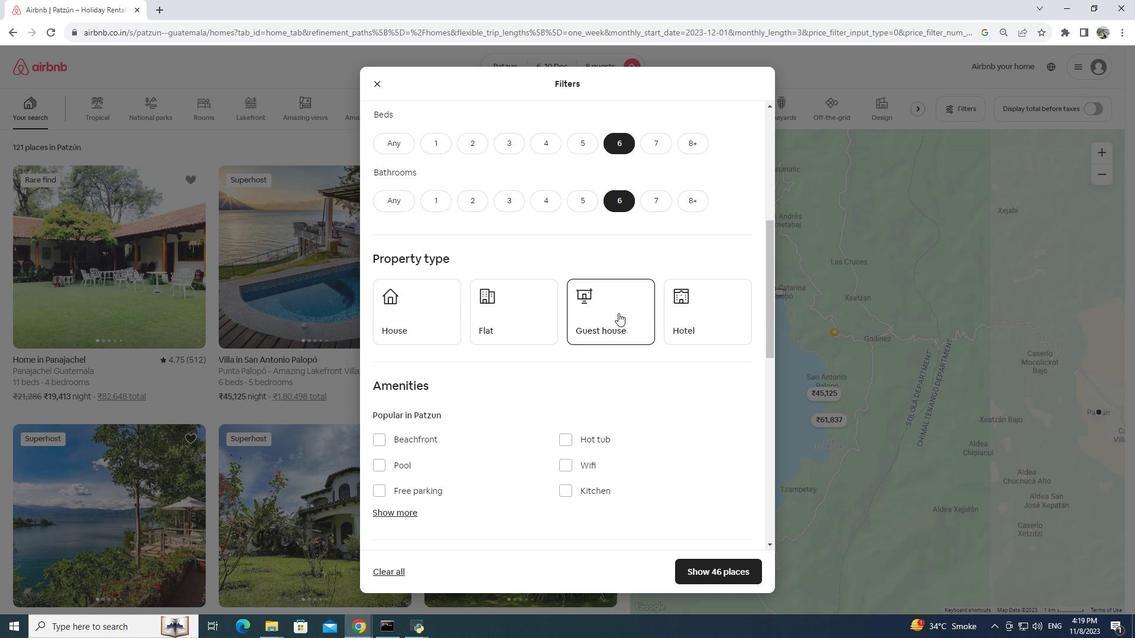 
Action: Mouse scrolled (618, 312) with delta (0, 0)
Screenshot: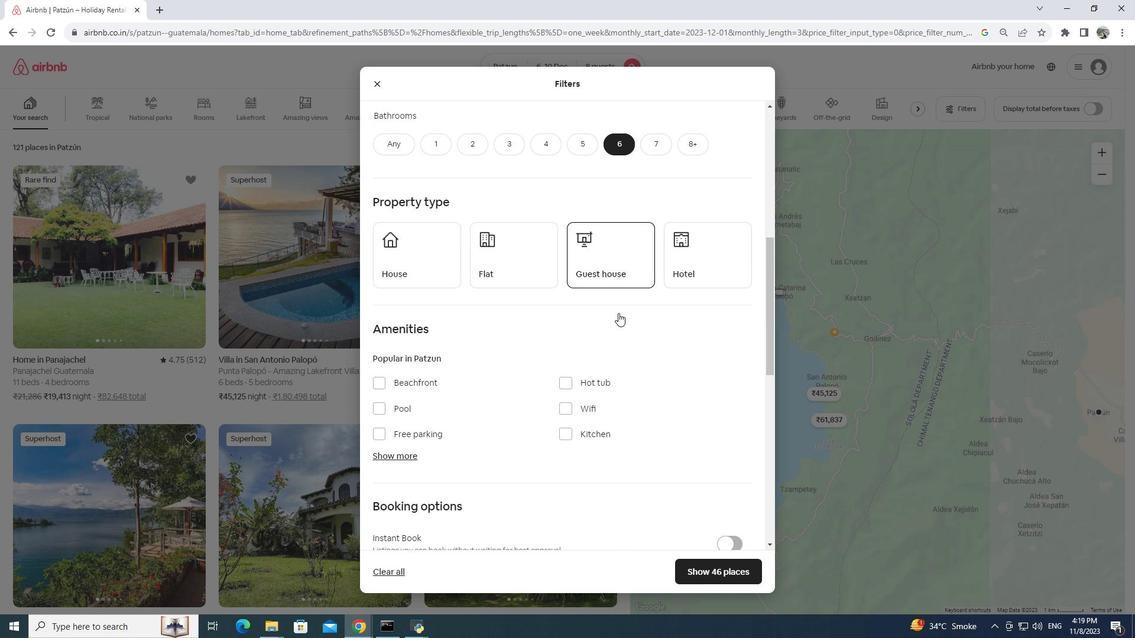 
Action: Mouse moved to (402, 218)
Screenshot: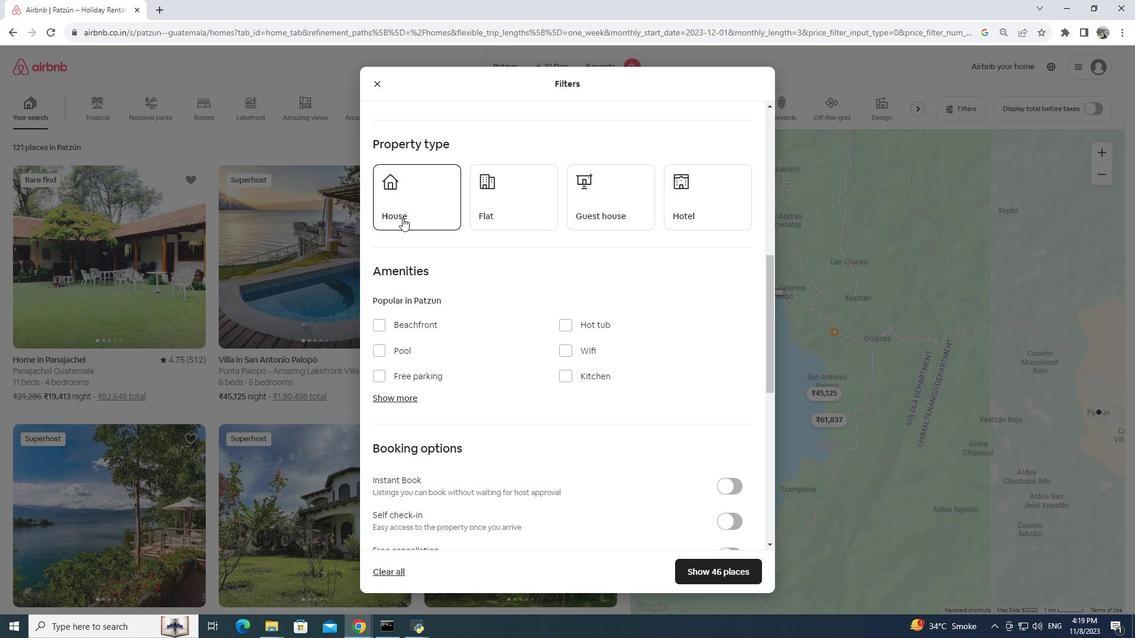 
Action: Mouse pressed left at (402, 218)
Screenshot: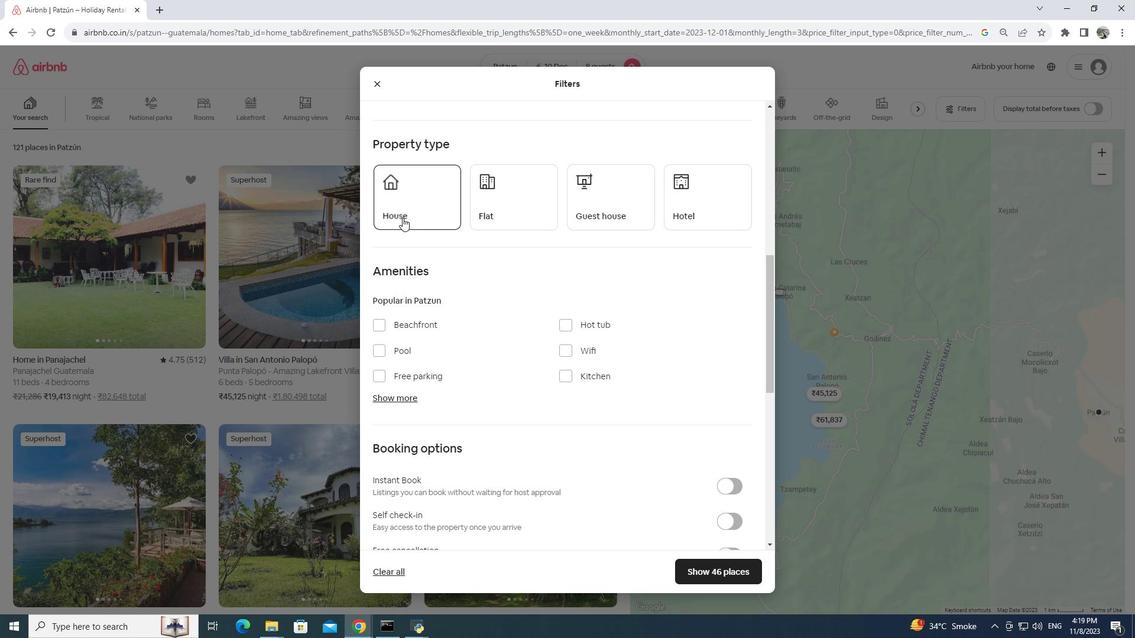 
Action: Mouse moved to (532, 244)
Screenshot: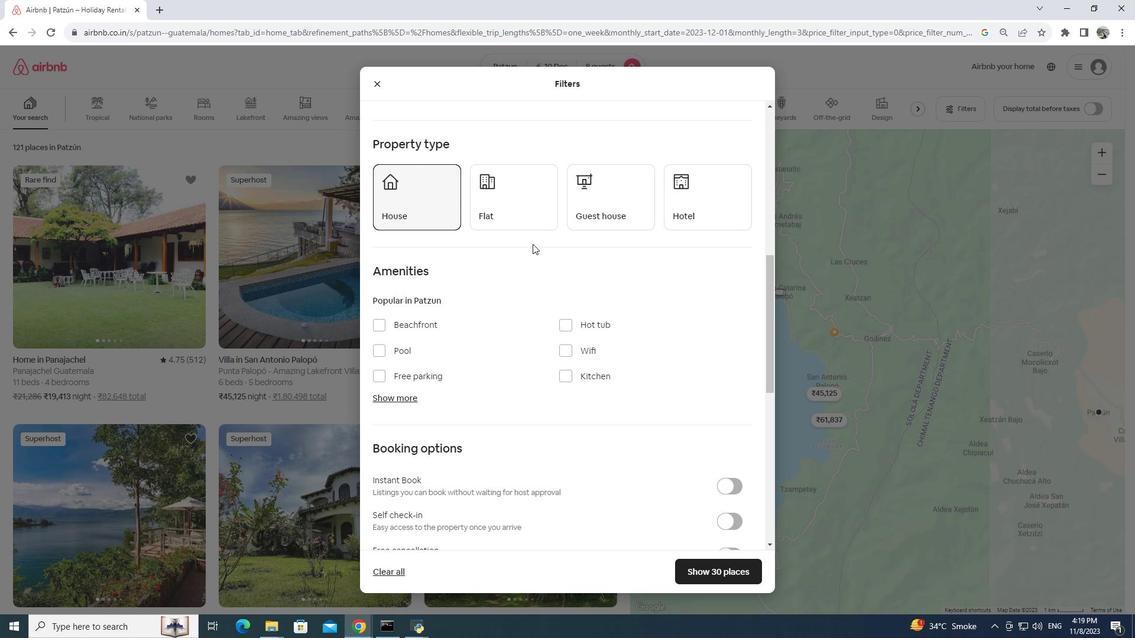 
Action: Mouse scrolled (532, 243) with delta (0, 0)
Screenshot: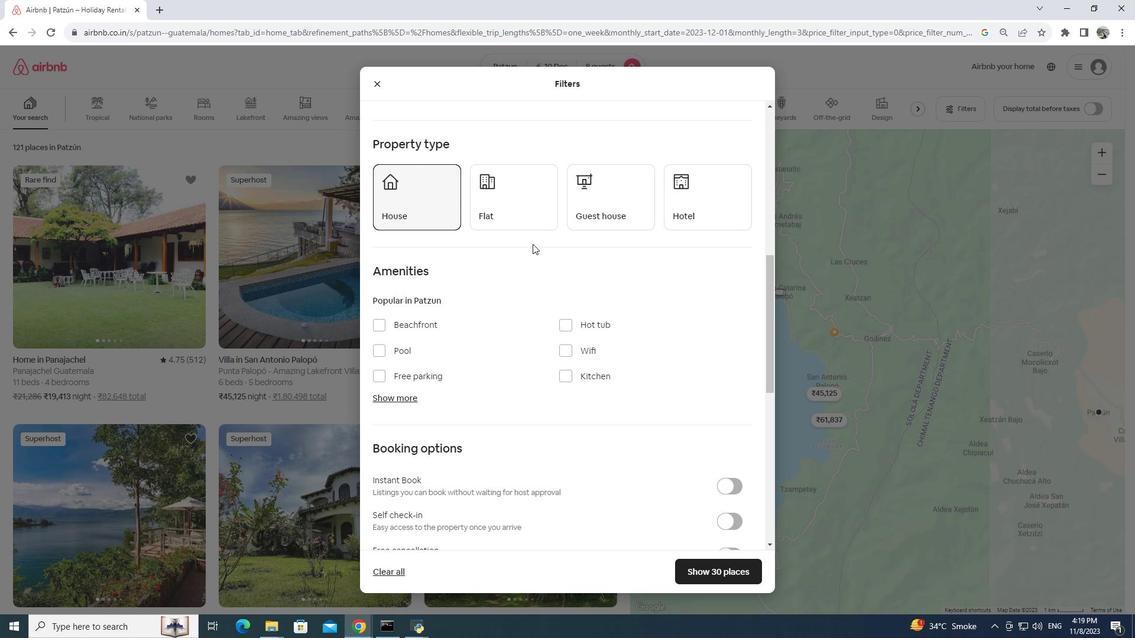 
Action: Mouse moved to (528, 244)
Screenshot: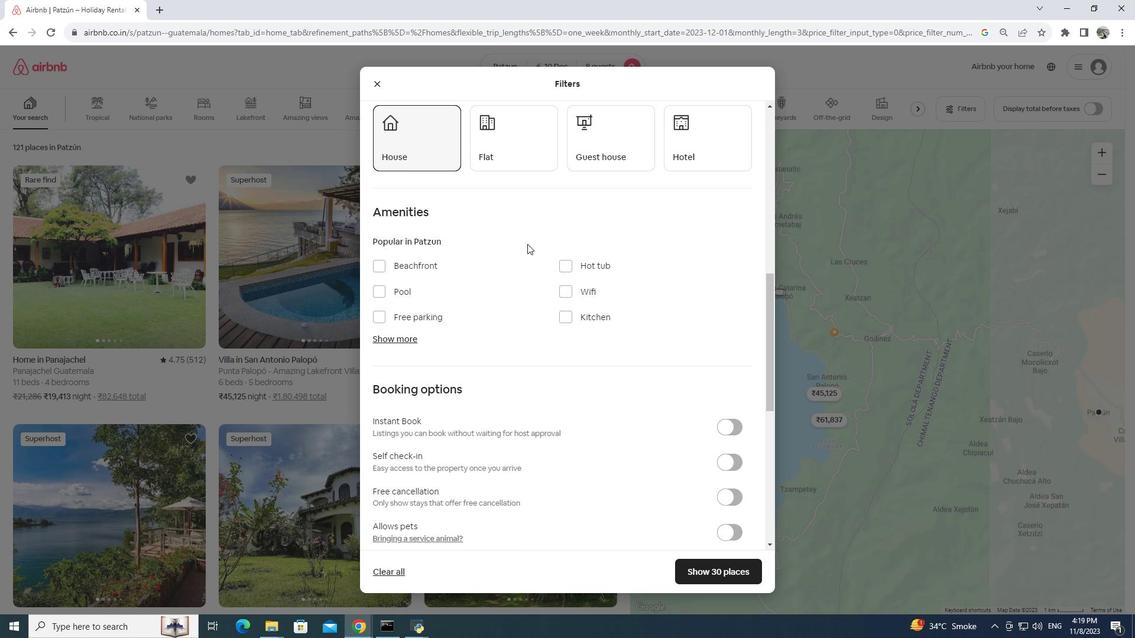 
Action: Mouse scrolled (528, 243) with delta (0, 0)
Screenshot: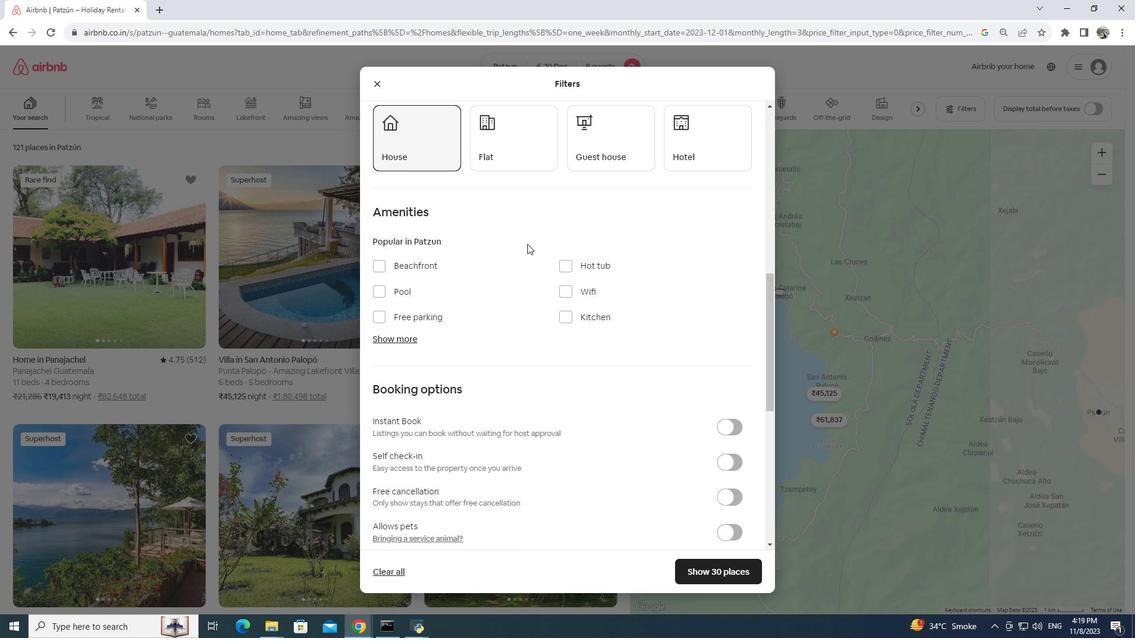 
Action: Mouse moved to (564, 229)
Screenshot: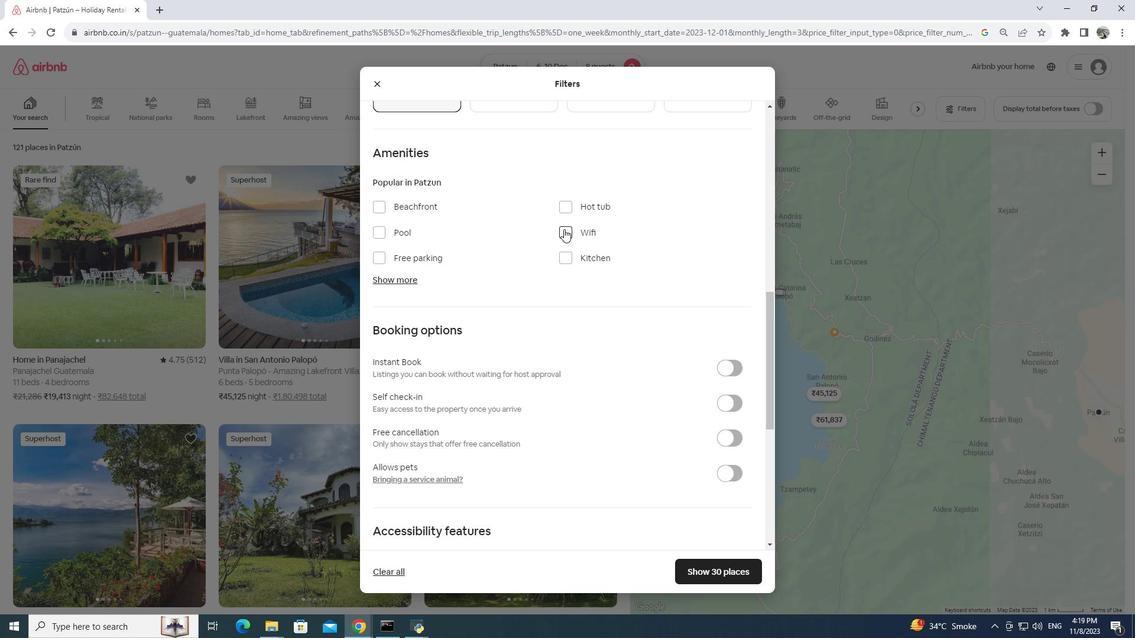 
Action: Mouse pressed left at (564, 229)
Screenshot: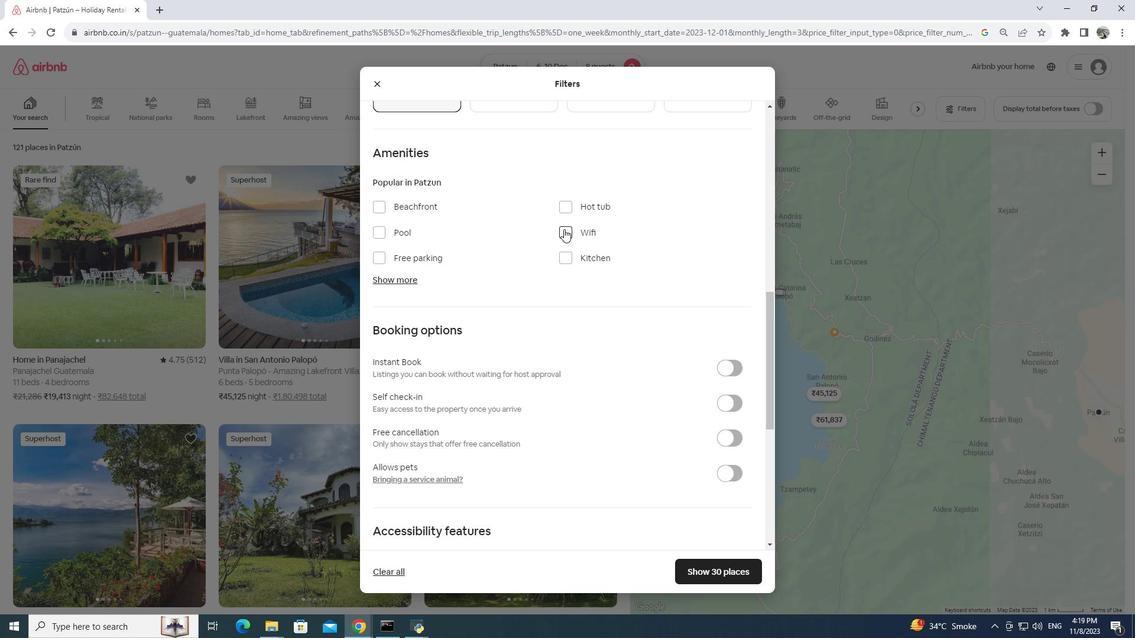 
Action: Mouse moved to (398, 275)
Screenshot: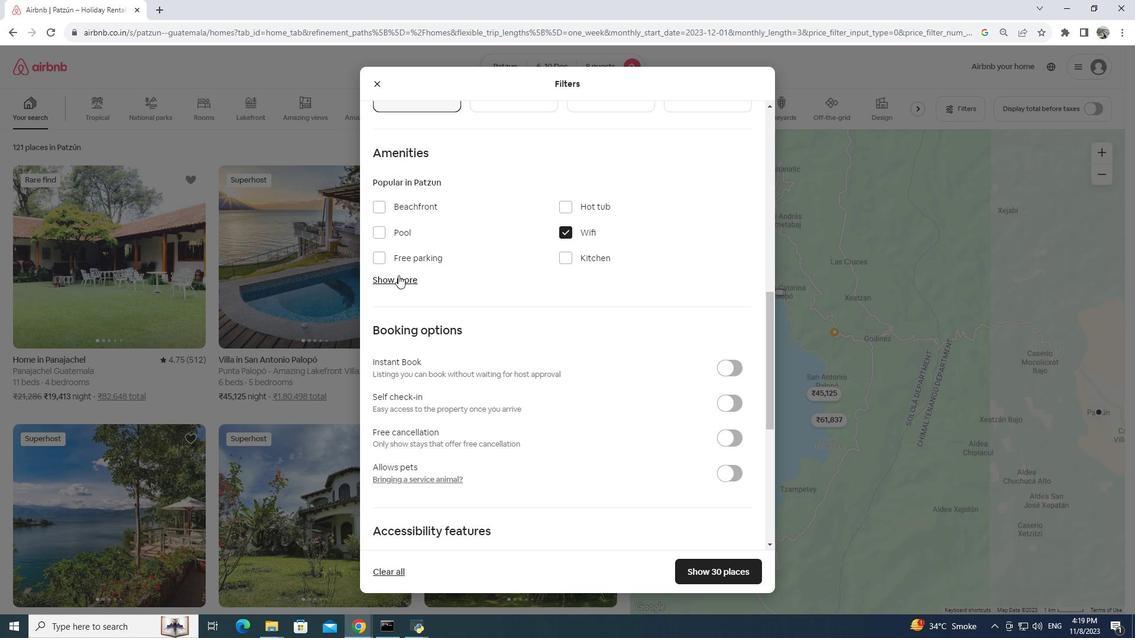 
Action: Mouse pressed left at (398, 275)
Screenshot: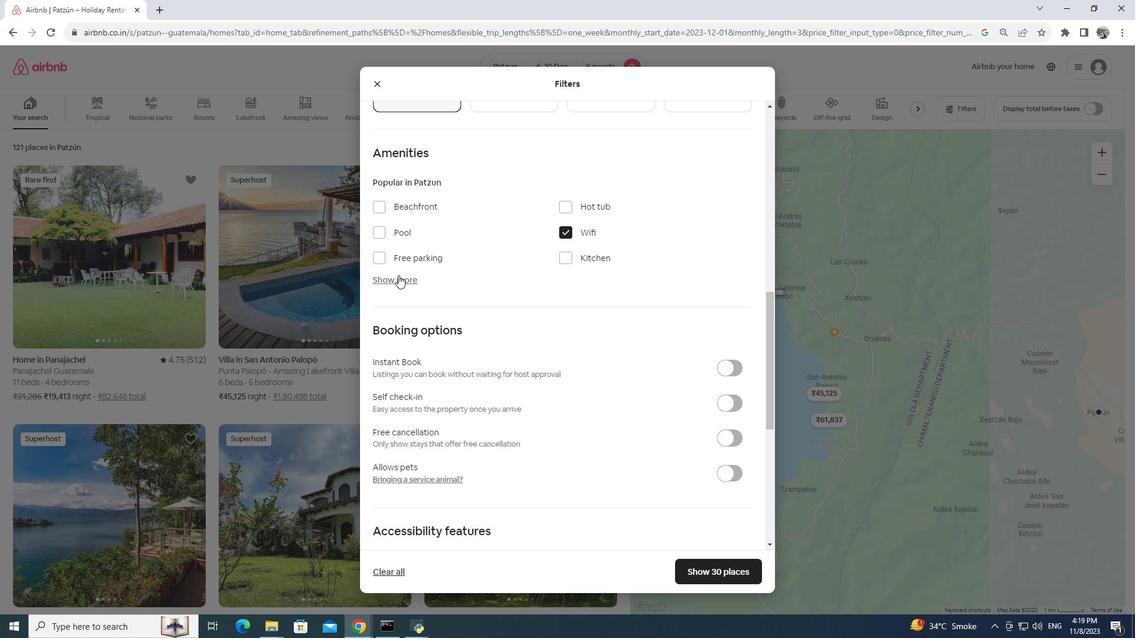 
Action: Mouse moved to (564, 367)
Screenshot: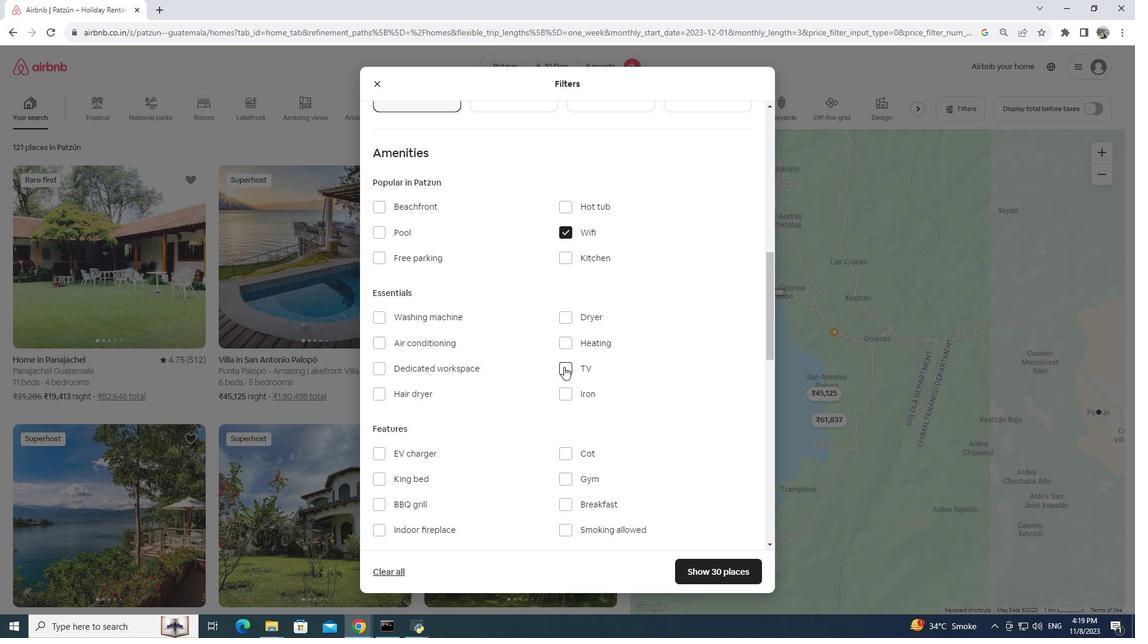 
Action: Mouse pressed left at (564, 367)
Screenshot: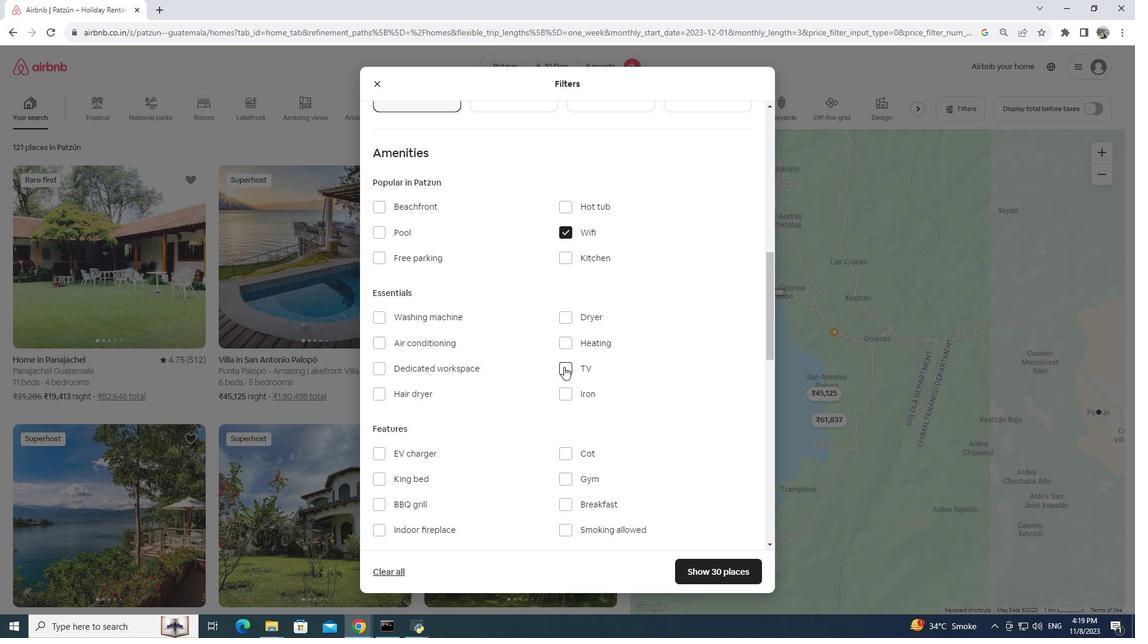 
Action: Mouse moved to (562, 347)
Screenshot: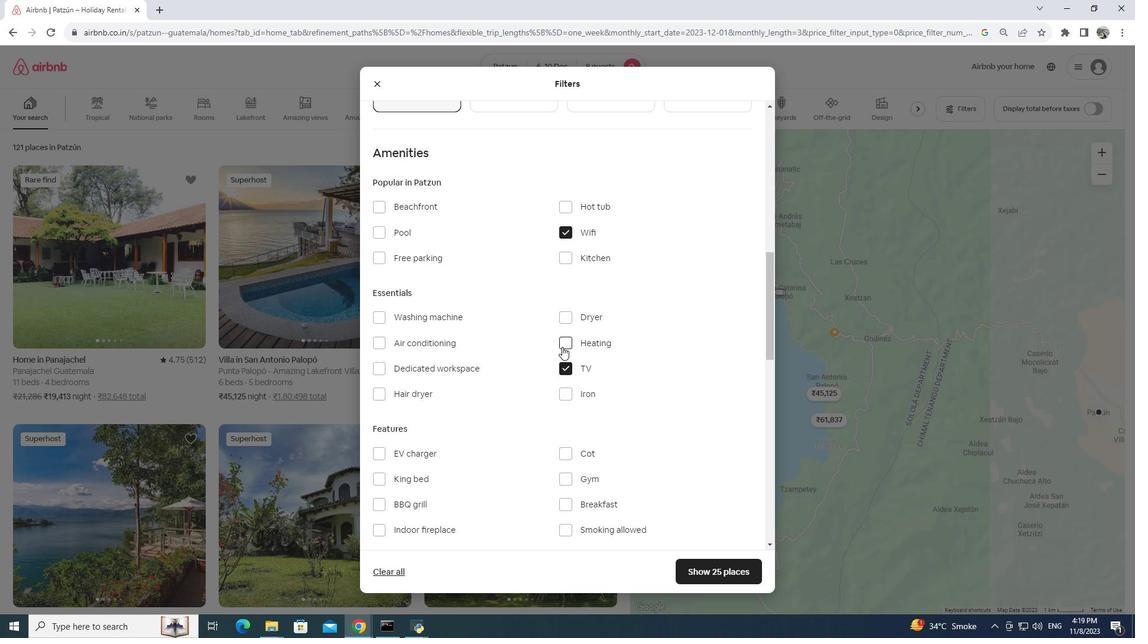 
Action: Mouse scrolled (562, 346) with delta (0, 0)
Screenshot: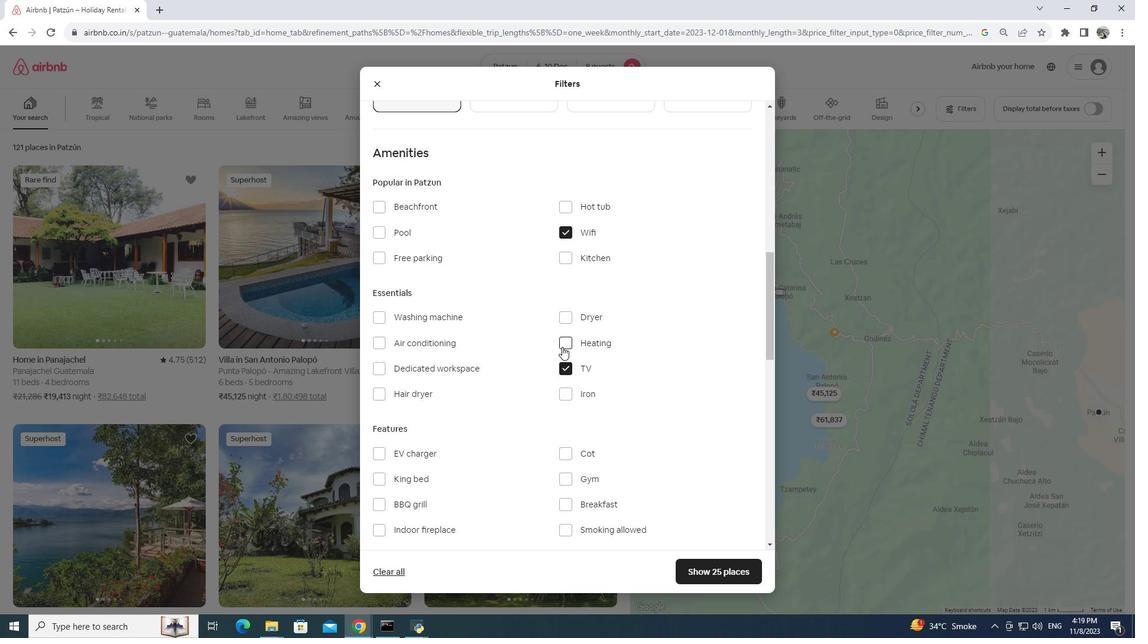 
Action: Mouse moved to (387, 198)
Screenshot: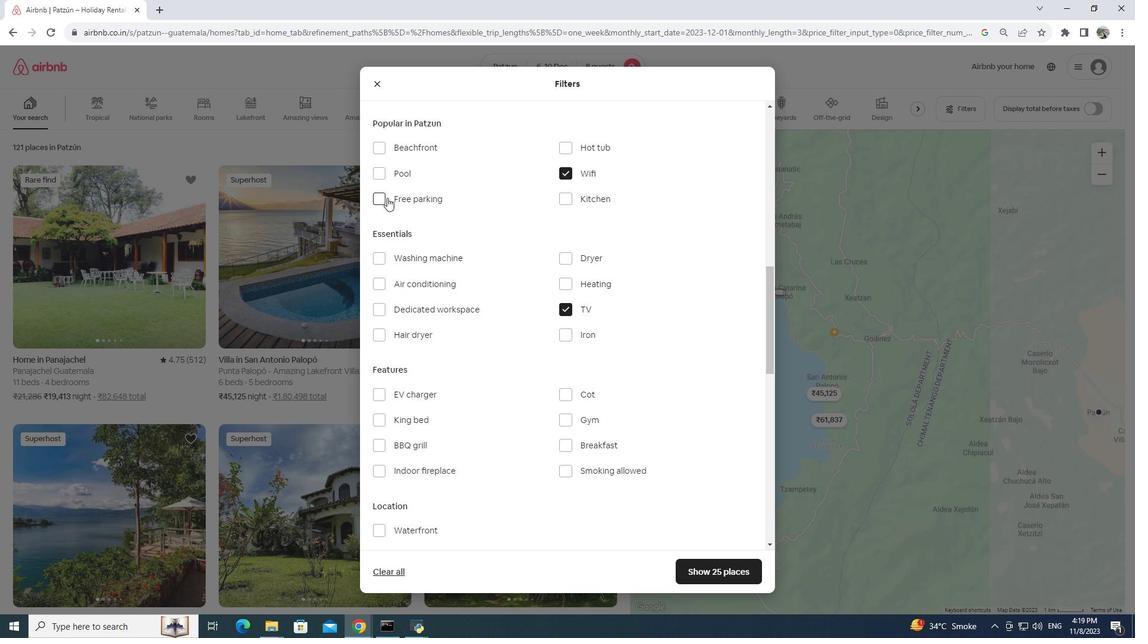 
Action: Mouse pressed left at (387, 198)
Screenshot: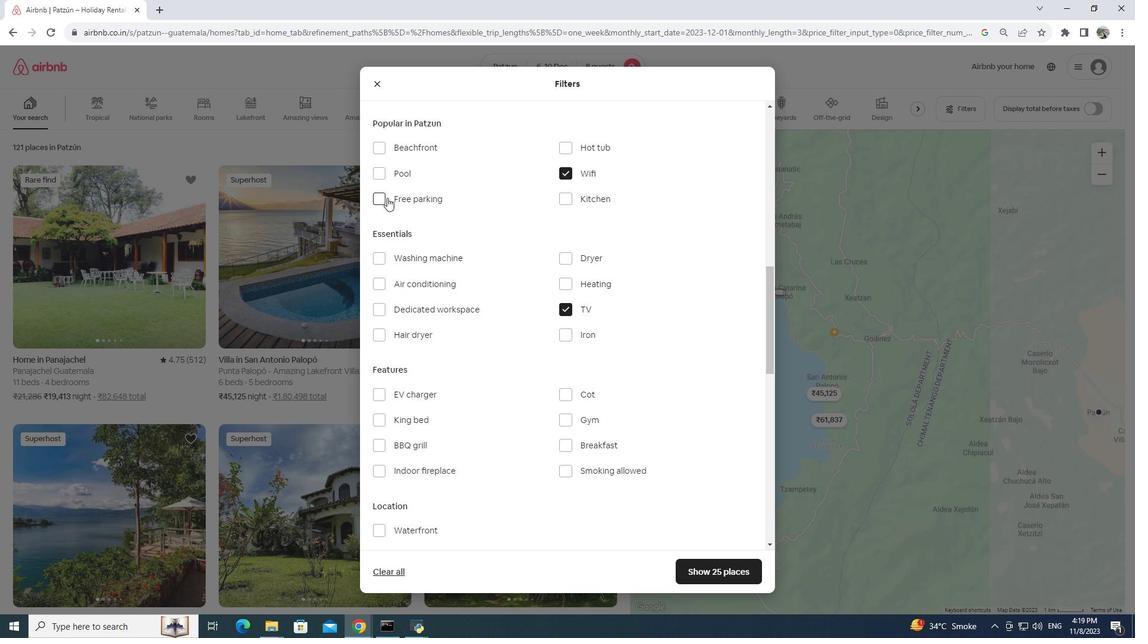 
Action: Mouse moved to (569, 420)
Screenshot: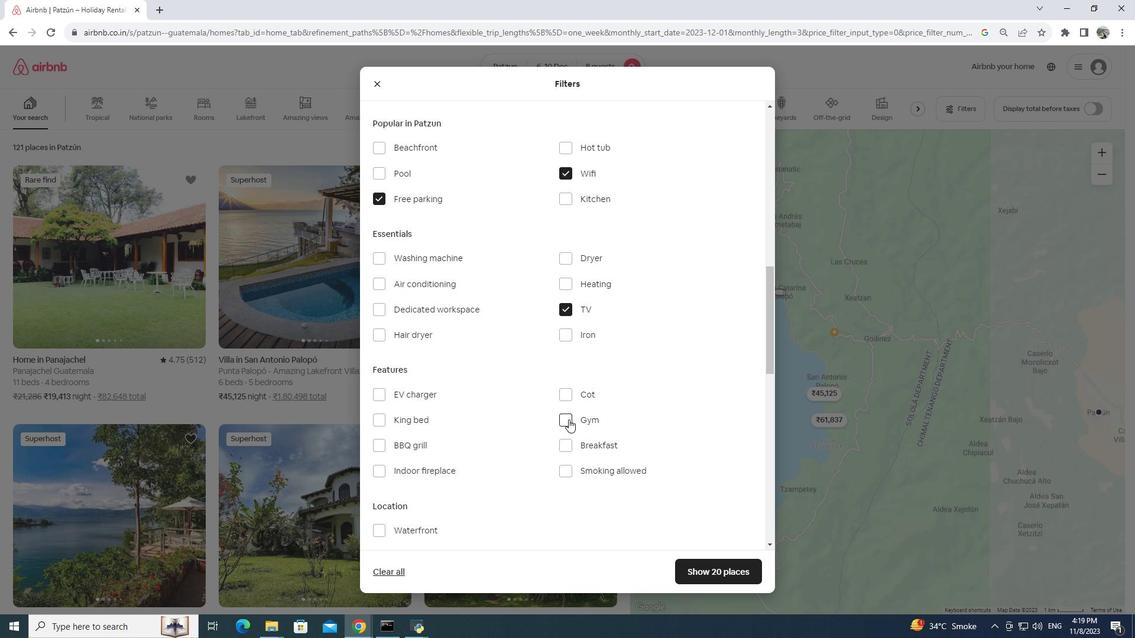 
Action: Mouse pressed left at (569, 420)
Screenshot: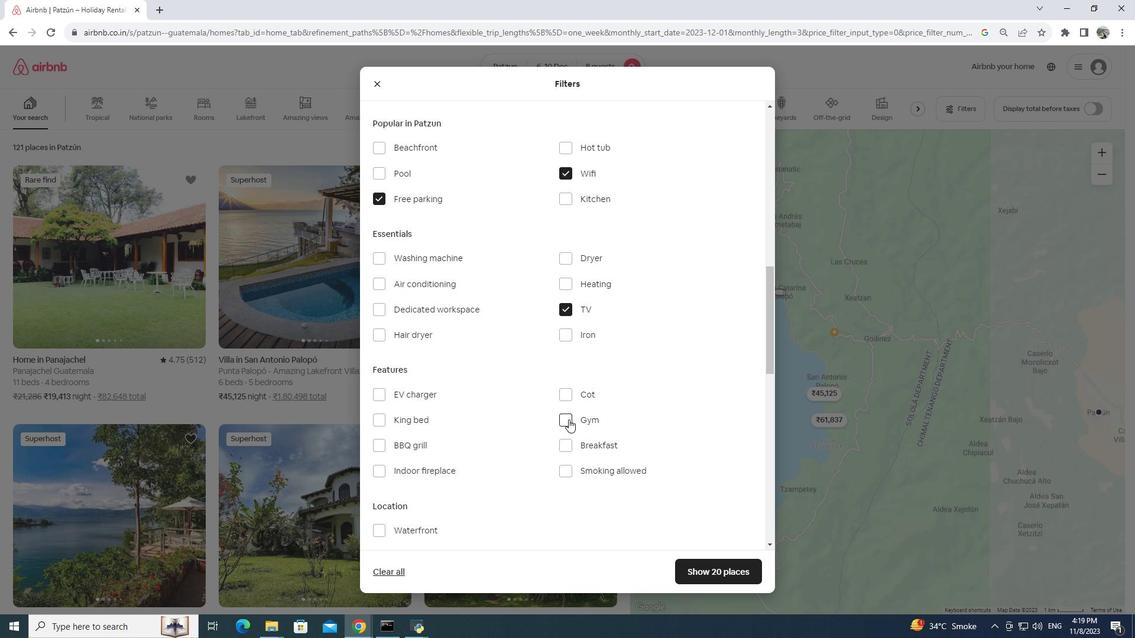 
Action: Mouse moved to (574, 441)
Screenshot: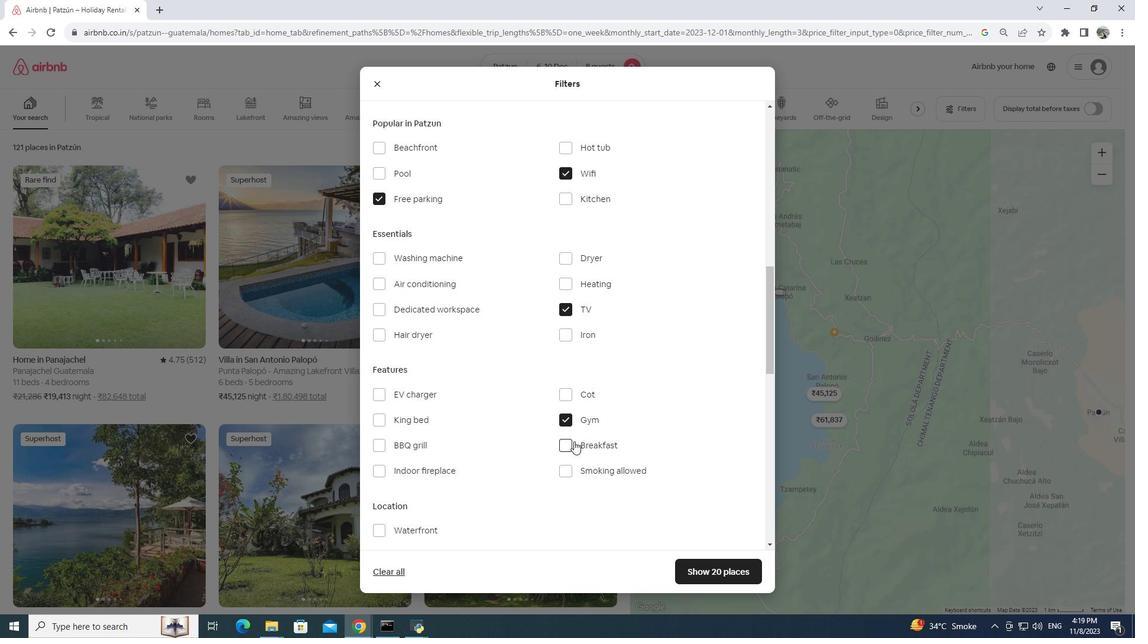 
Action: Mouse pressed left at (574, 441)
Screenshot: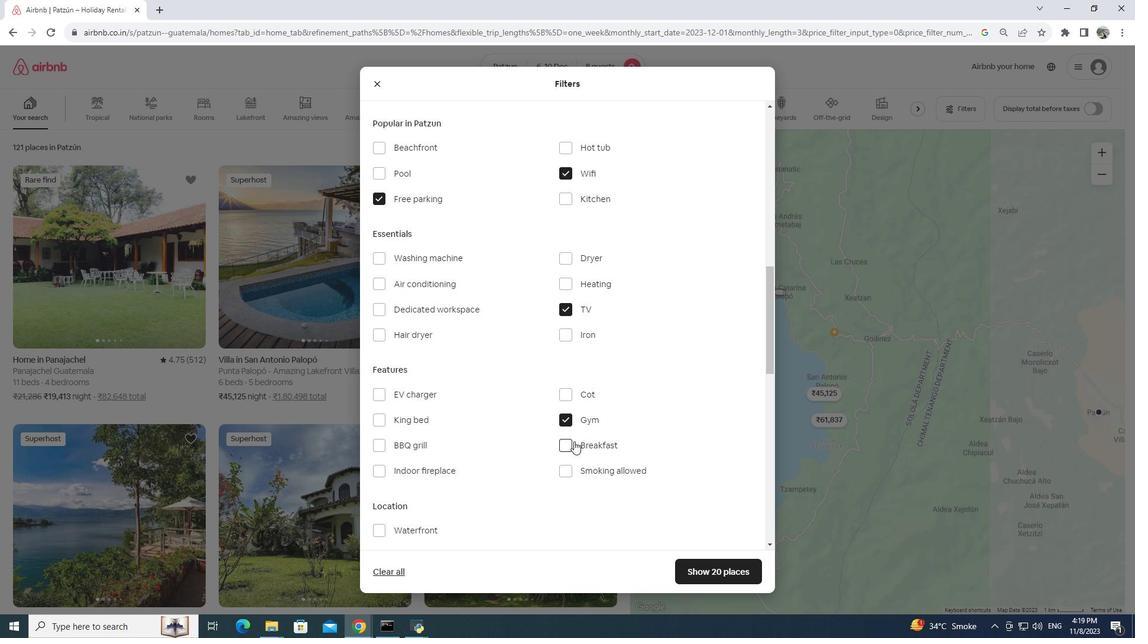 
Action: Mouse moved to (689, 576)
Screenshot: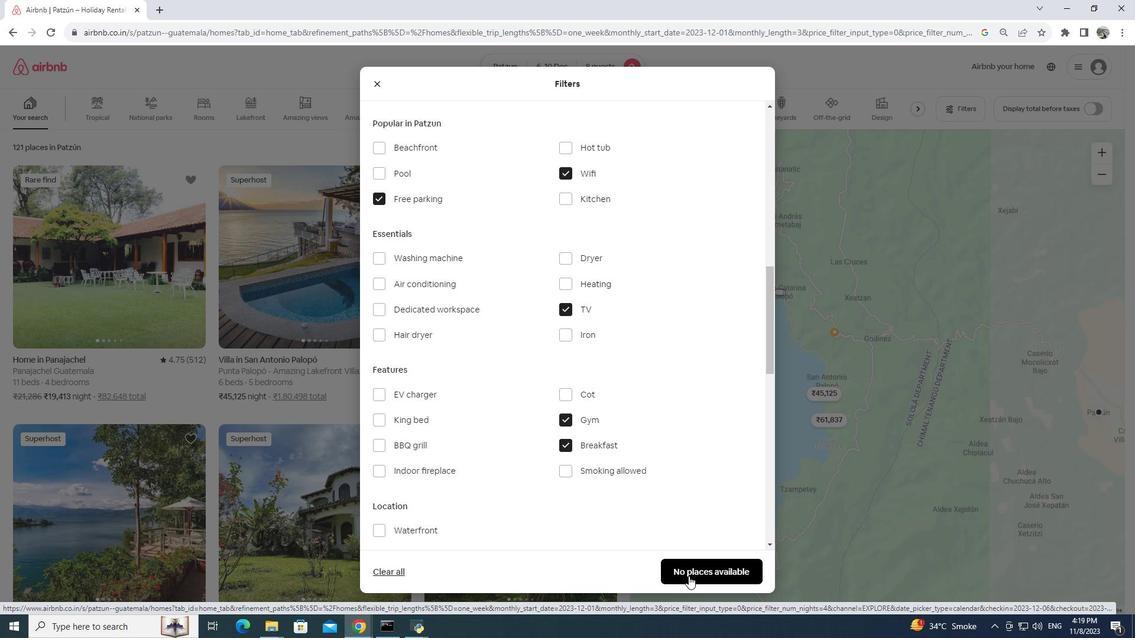 
